 Task: Select Grocery. Add to cart, from Market Street for 4615 Clarence Court, Fayetteville, North Carolina 28307, Cell Number 910-243-5488, following items : Organic Cotton Candy Grapes (bunch) - 2, Raos Linguine Pasta (16 oz) - 1, Kellog''s Apple Jacks Giant Apple & Cinnamons (23 oz) - 3, Pop-Tarts Toaster Pastries Frosted Brown Sugar (54.1 oz) - 2, Cheez-It Original Baked Snack Crackers (12.4 oz) - 1, Pringles Sour Cream & Onion Potato Crisps Chips (5.5 oz) - 2, Doritos Tortilla Chips Nacho Cheese (2.75 oz) - 3, Johnsonville Smoked Sausage Beddar with Cheddar (14 oz) - 1, Mrs Baird''s Hot Dog Buns Classic (12 oz) - 2, Avocado Salad Roll (4 oz) - 1
Action: Mouse moved to (354, 105)
Screenshot: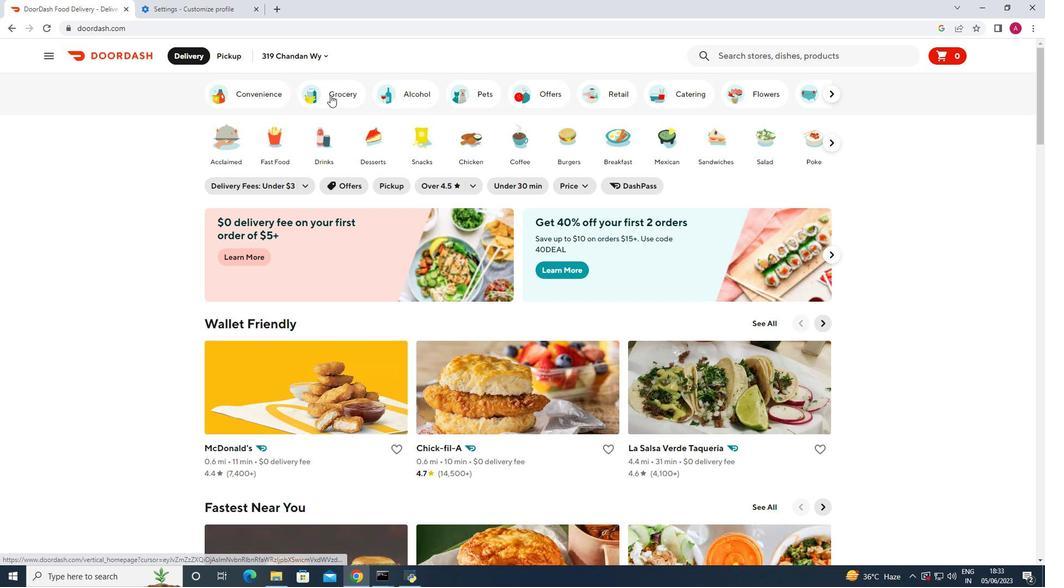 
Action: Mouse pressed left at (354, 105)
Screenshot: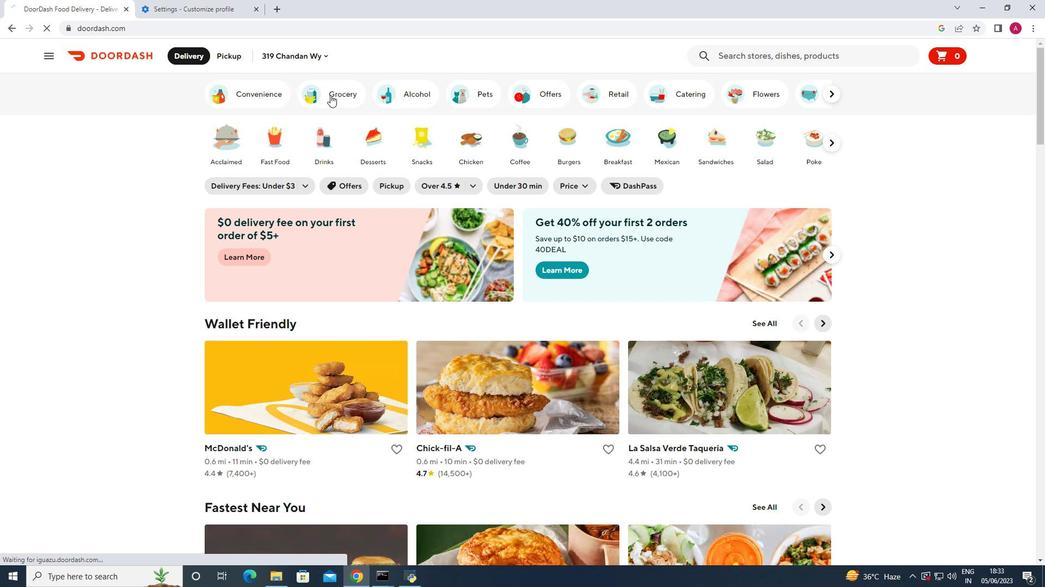 
Action: Mouse moved to (291, 295)
Screenshot: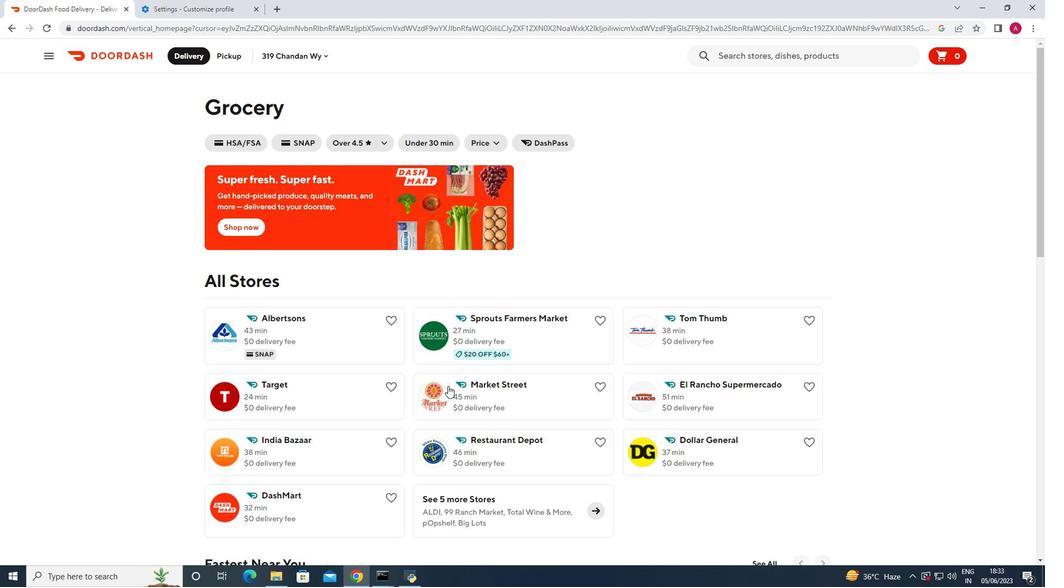 
Action: Mouse pressed left at (291, 295)
Screenshot: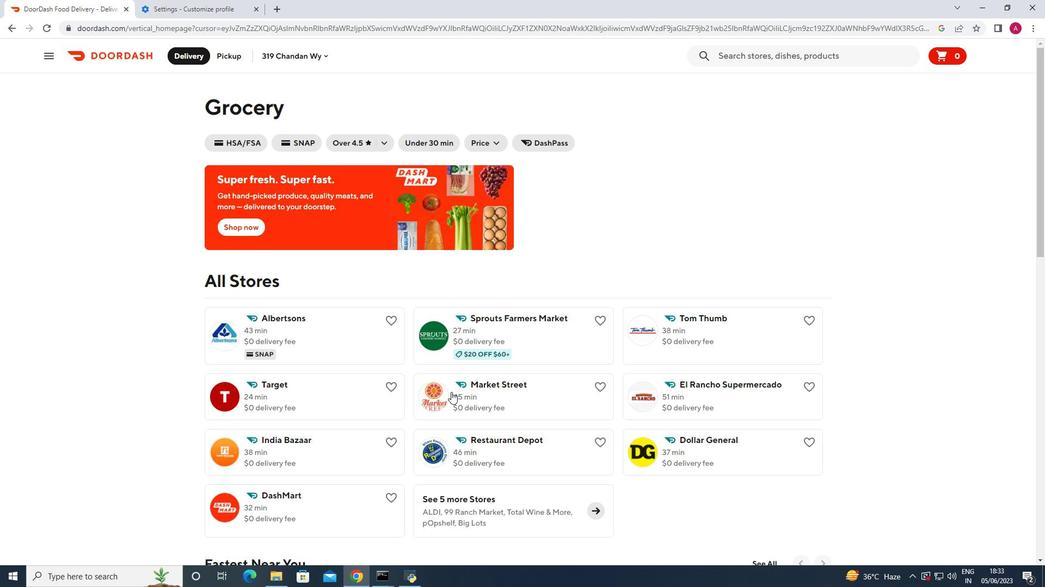 
Action: Mouse moved to (237, 59)
Screenshot: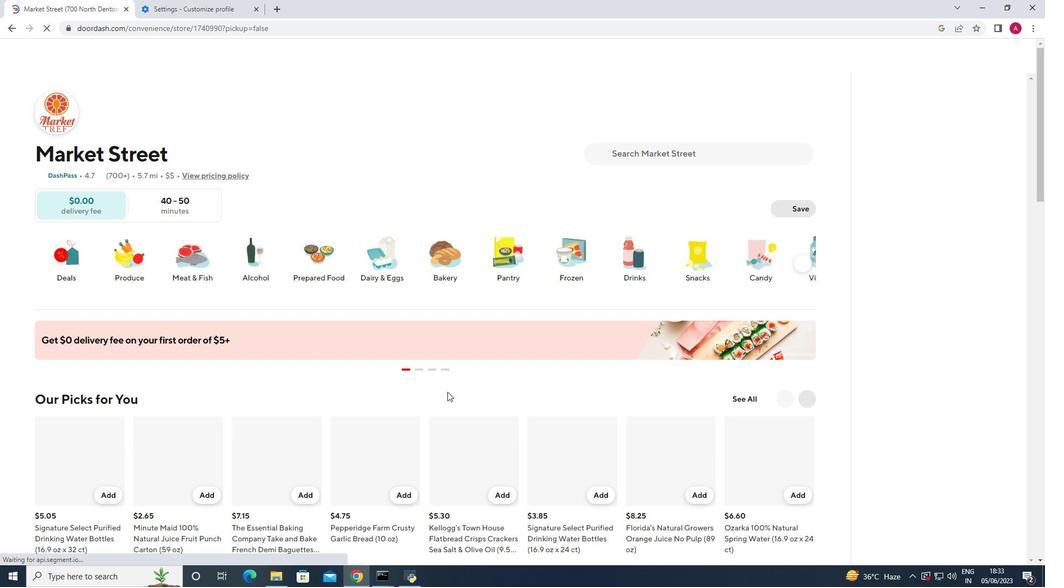 
Action: Mouse pressed left at (237, 59)
Screenshot: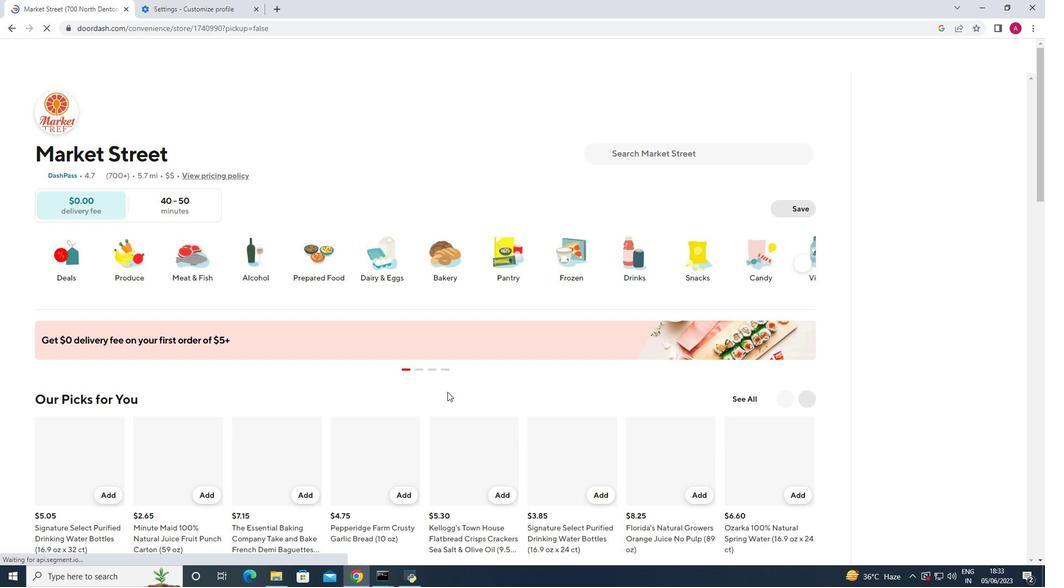 
Action: Mouse moved to (226, 102)
Screenshot: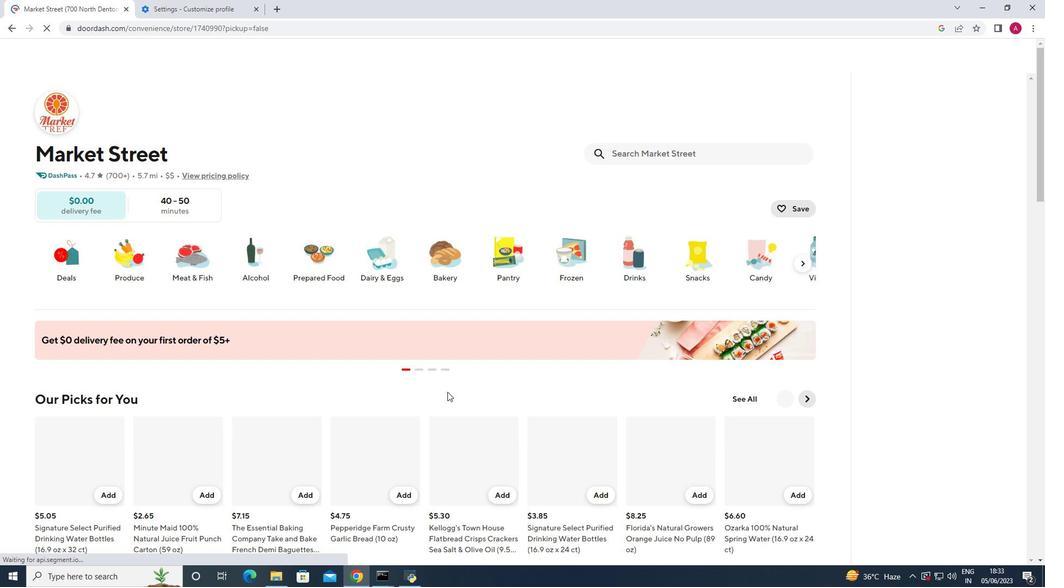 
Action: Mouse pressed left at (226, 102)
Screenshot: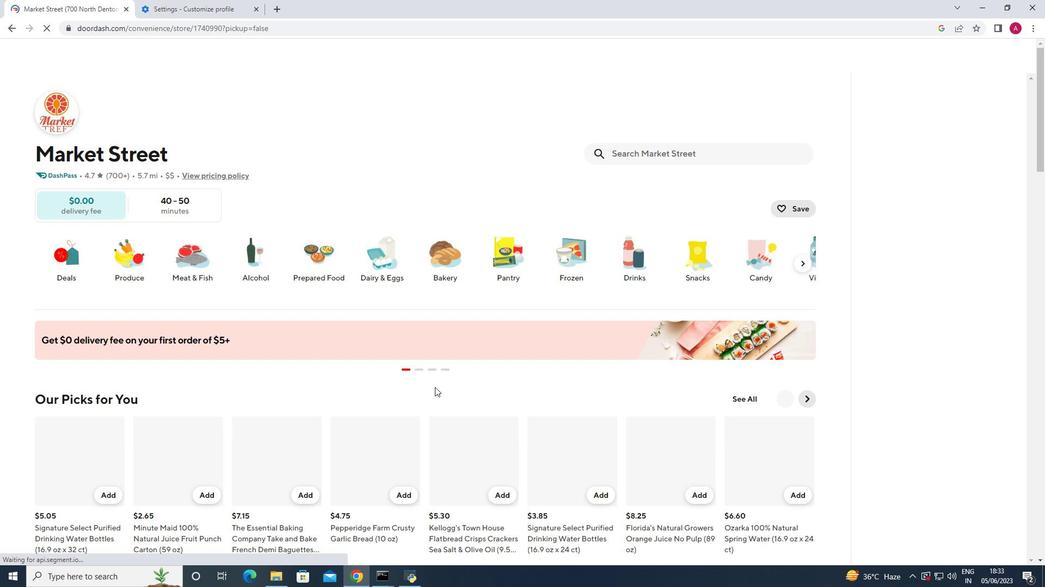 
Action: Key pressed 4615<Key.space>clarence<Key.space>court<Key.space>fayetteville<Key.space>north<Key.space>carolina<Key.space>28307<Key.enter>
Screenshot: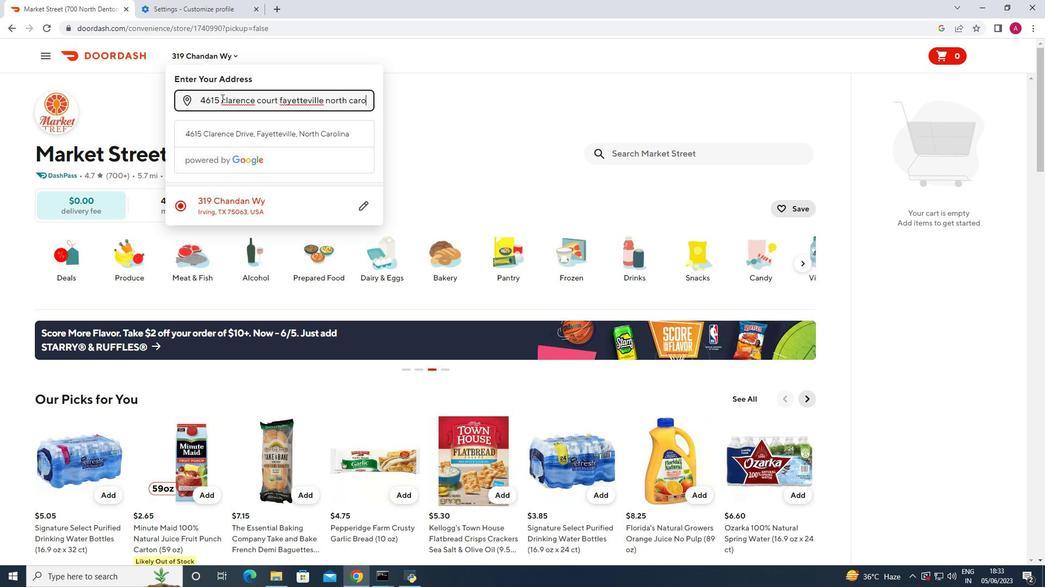 
Action: Mouse moved to (318, 462)
Screenshot: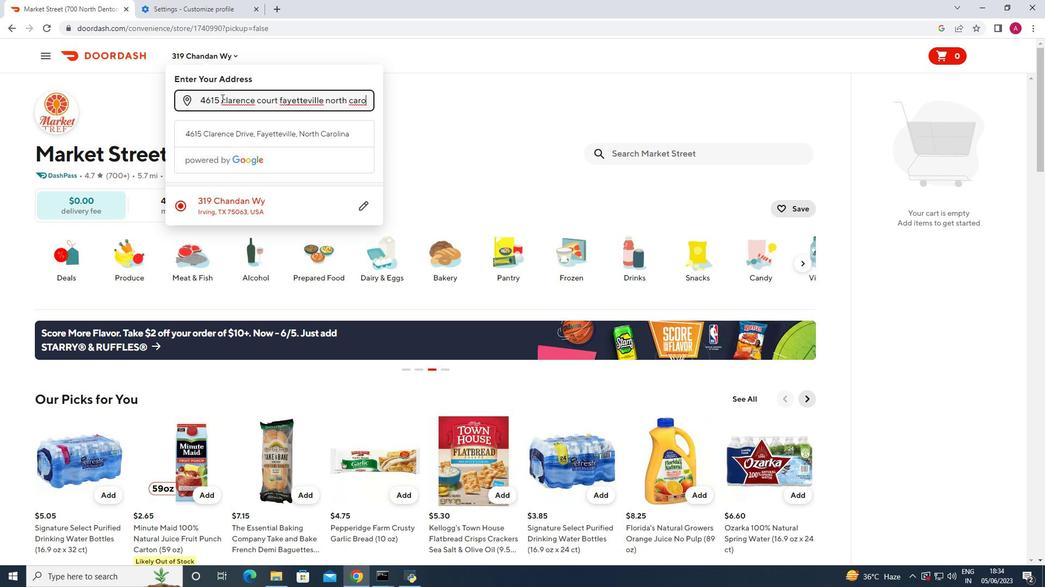 
Action: Mouse pressed left at (318, 462)
Screenshot: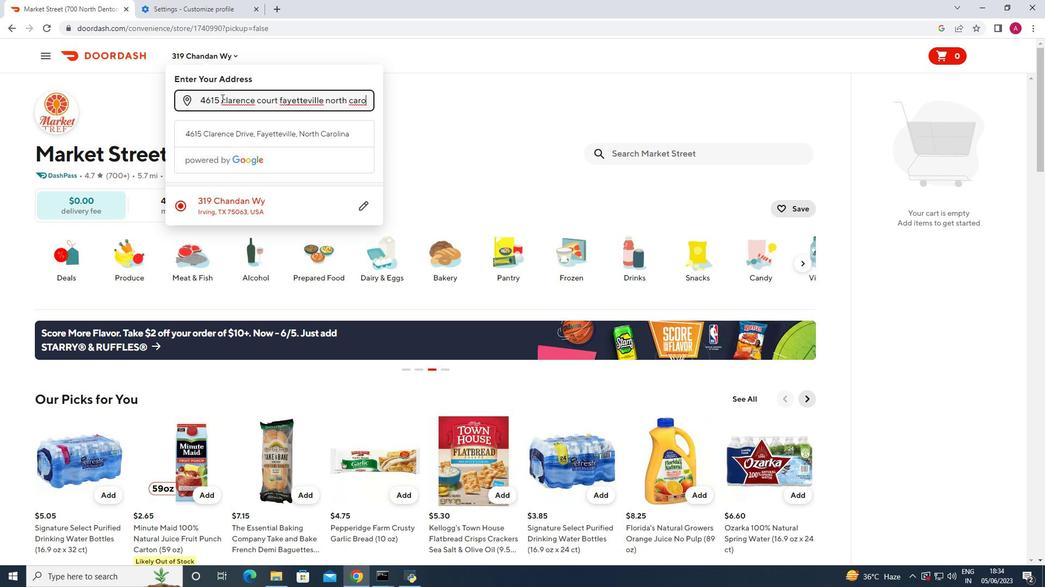 
Action: Mouse moved to (669, 155)
Screenshot: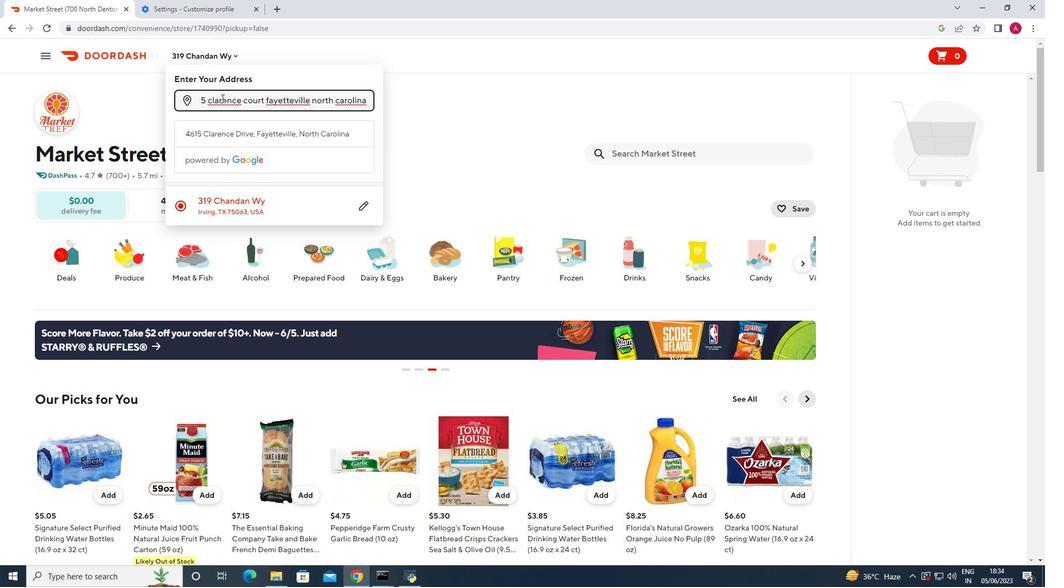 
Action: Mouse pressed left at (669, 155)
Screenshot: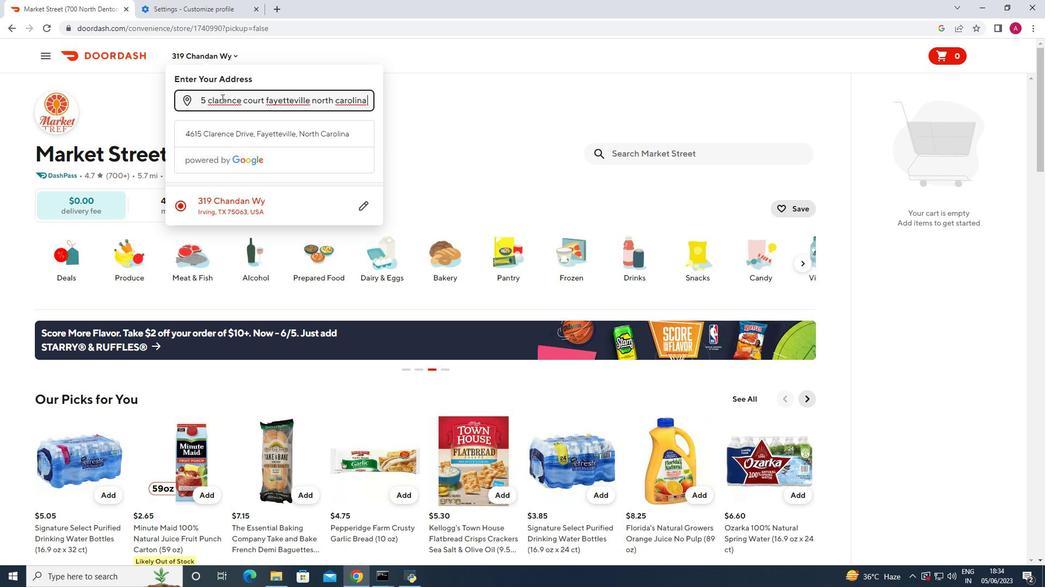 
Action: Key pressed organic<Key.space>cotton<Key.space>candy<Key.space>grapes<Key.space>bunch<Key.enter>
Screenshot: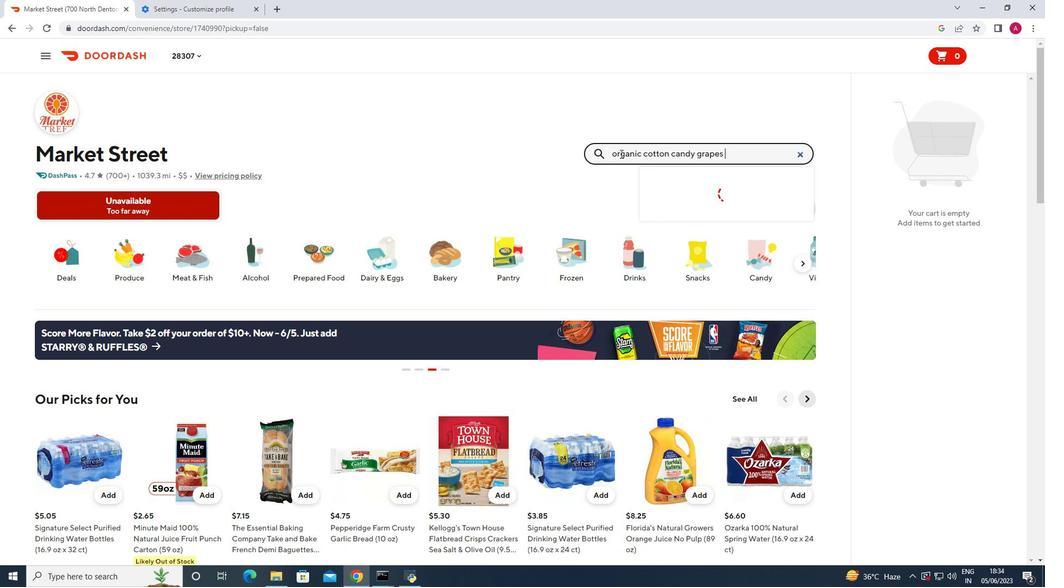 
Action: Mouse moved to (660, 125)
Screenshot: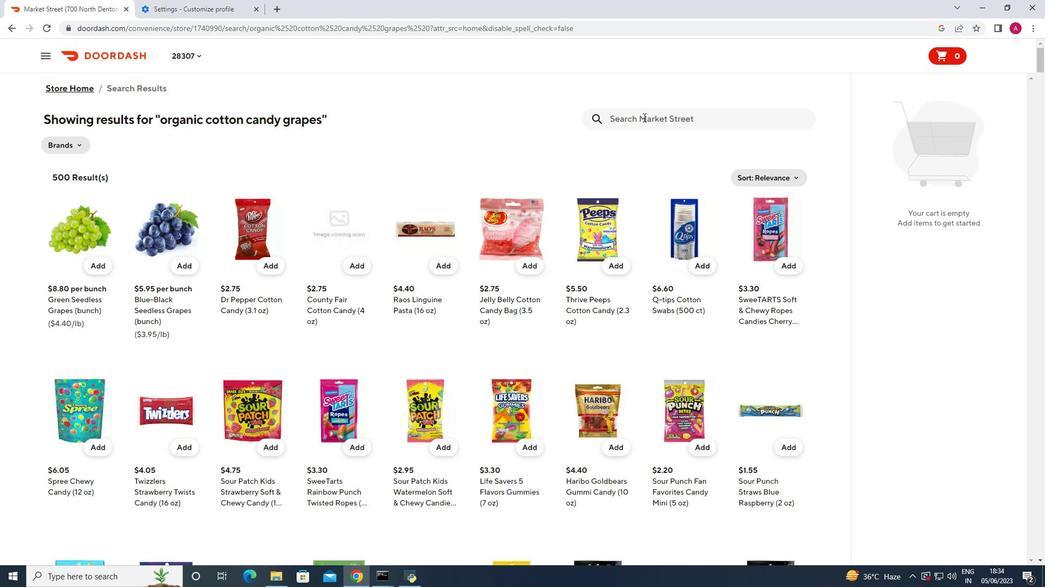 
Action: Mouse pressed left at (660, 125)
Screenshot: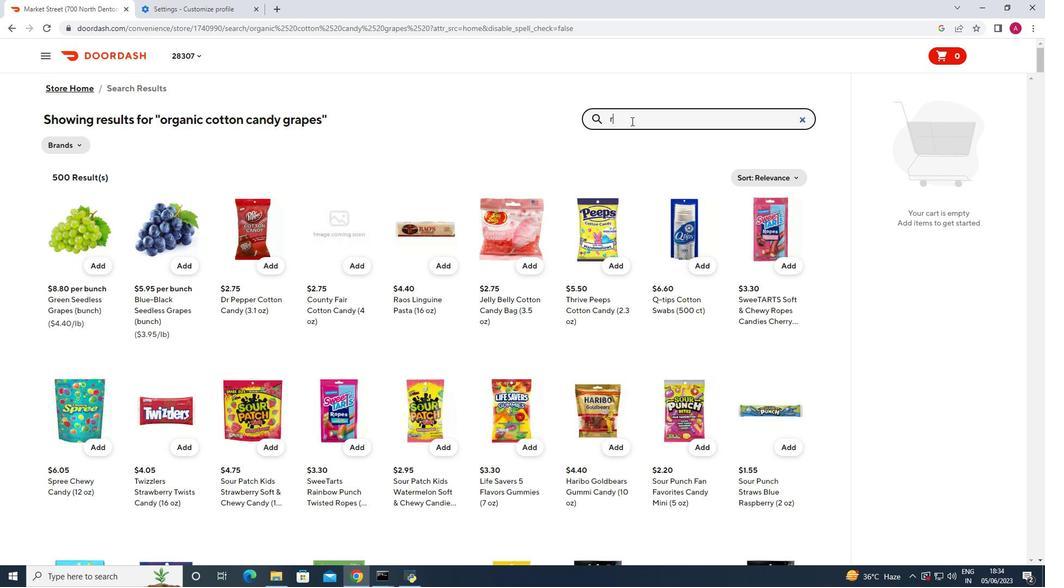 
Action: Key pressed raos<Key.space>linguine<Key.space>pasta<Key.space><Key.enter>
Screenshot: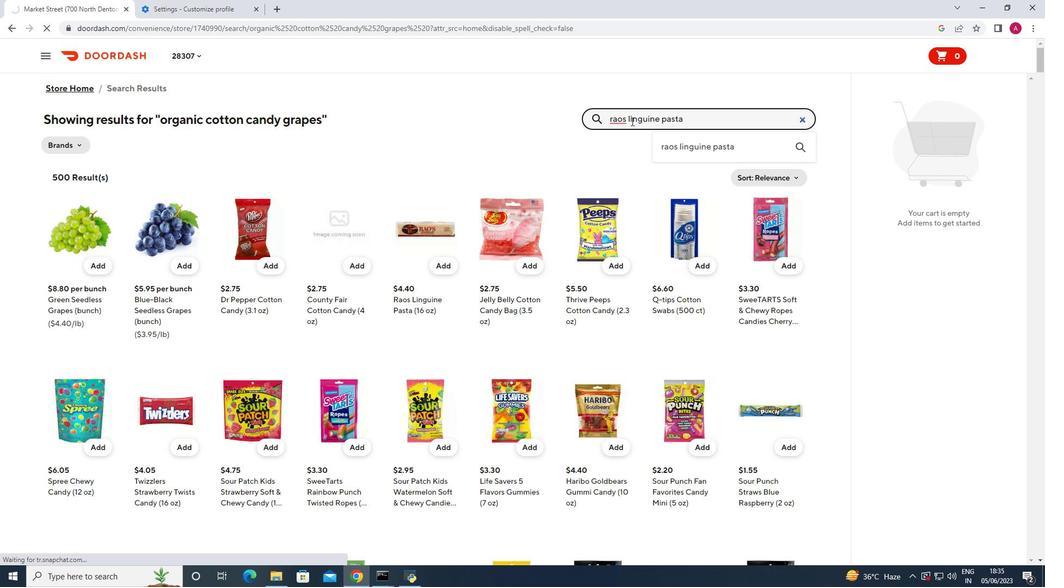 
Action: Mouse moved to (103, 268)
Screenshot: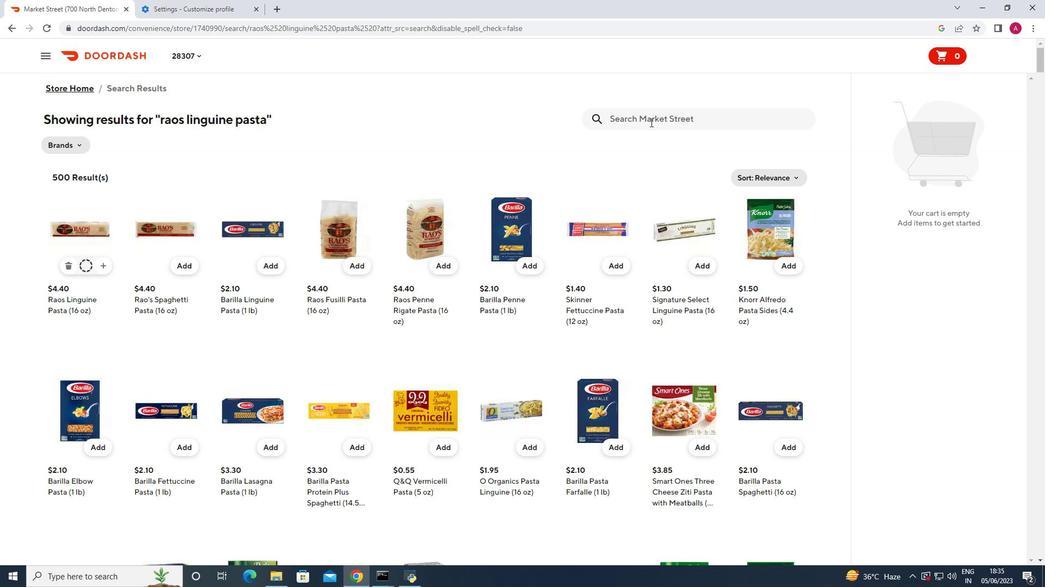 
Action: Mouse pressed left at (103, 268)
Screenshot: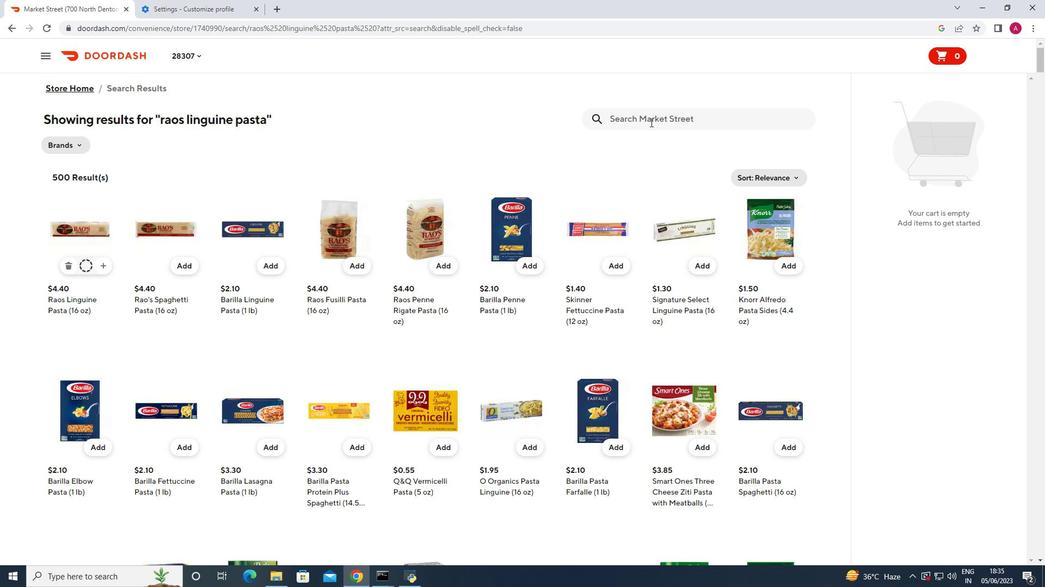 
Action: Mouse moved to (645, 125)
Screenshot: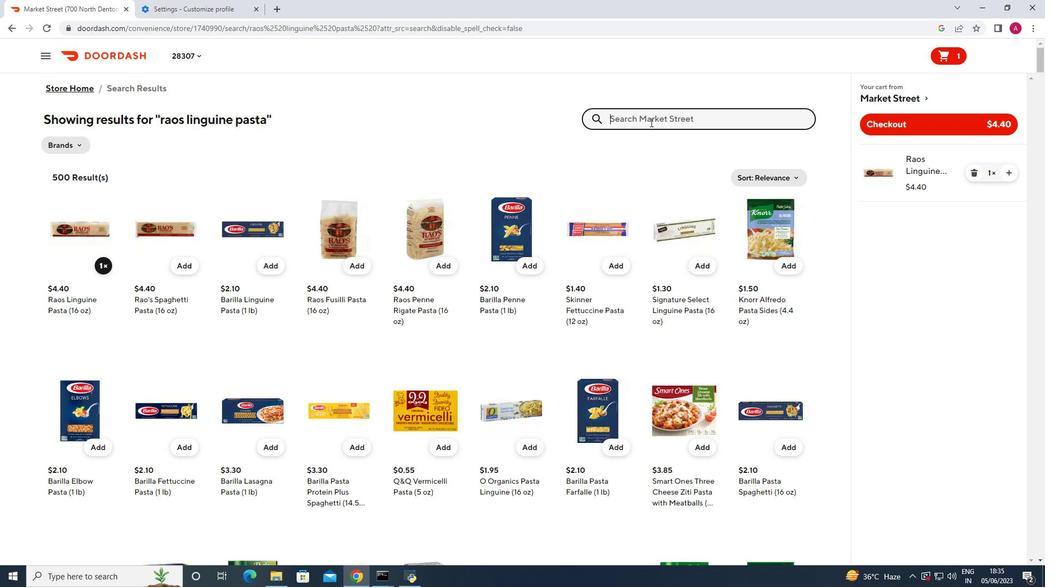 
Action: Mouse pressed left at (645, 125)
Screenshot: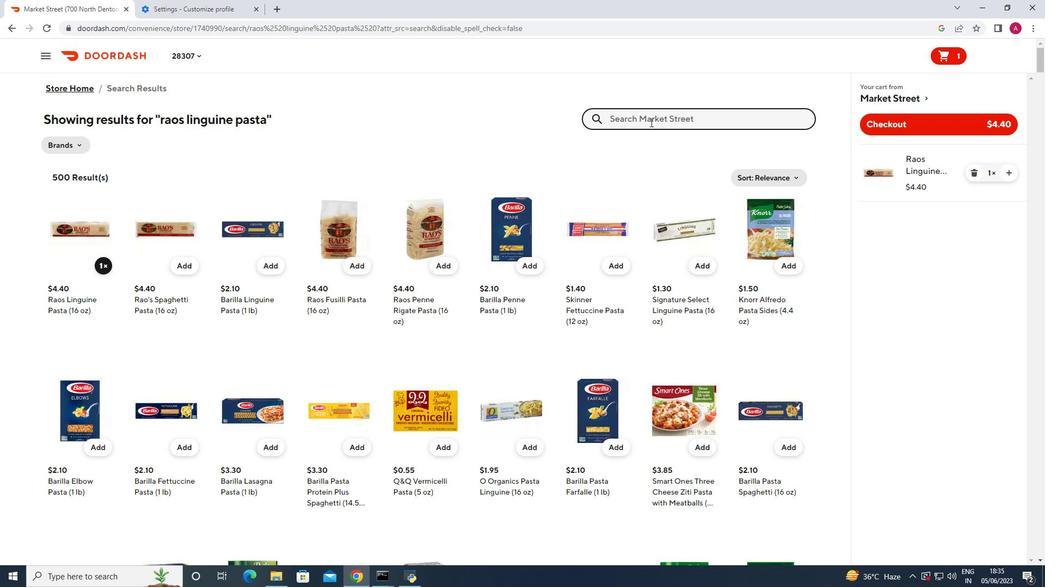 
Action: Mouse pressed left at (645, 125)
Screenshot: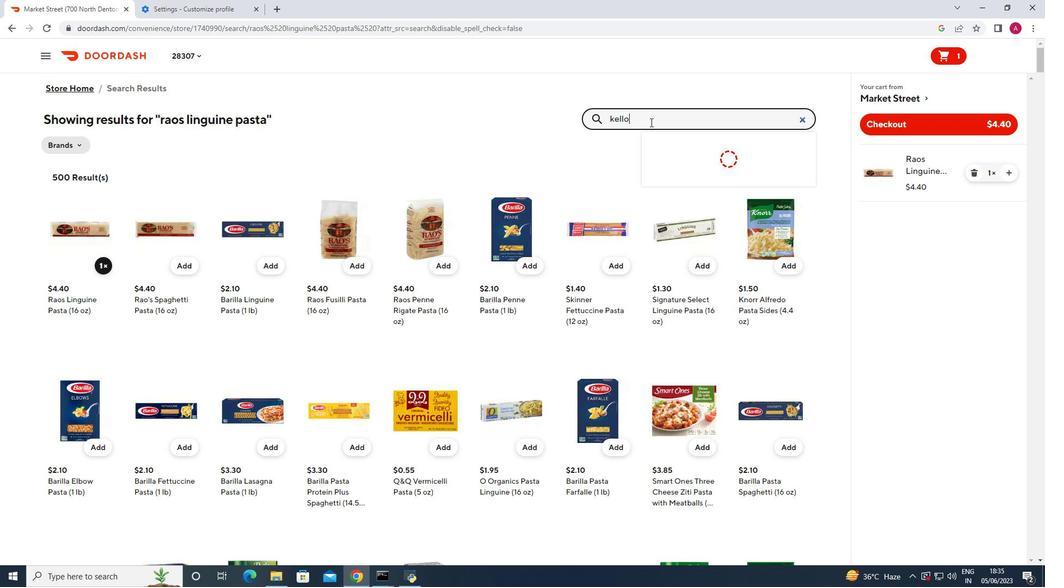 
Action: Key pressed kellog<Key.space>apple<Key.space>jack<Key.space>giant<Key.space>apple<Key.space>and<Key.space>cinnamons<Key.enter>
Screenshot: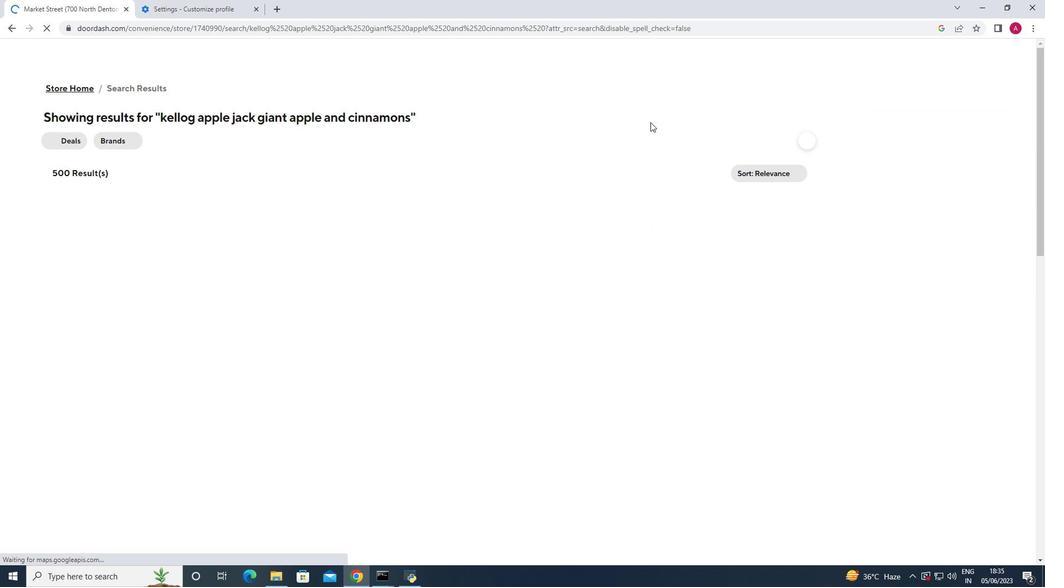 
Action: Mouse moved to (652, 123)
Screenshot: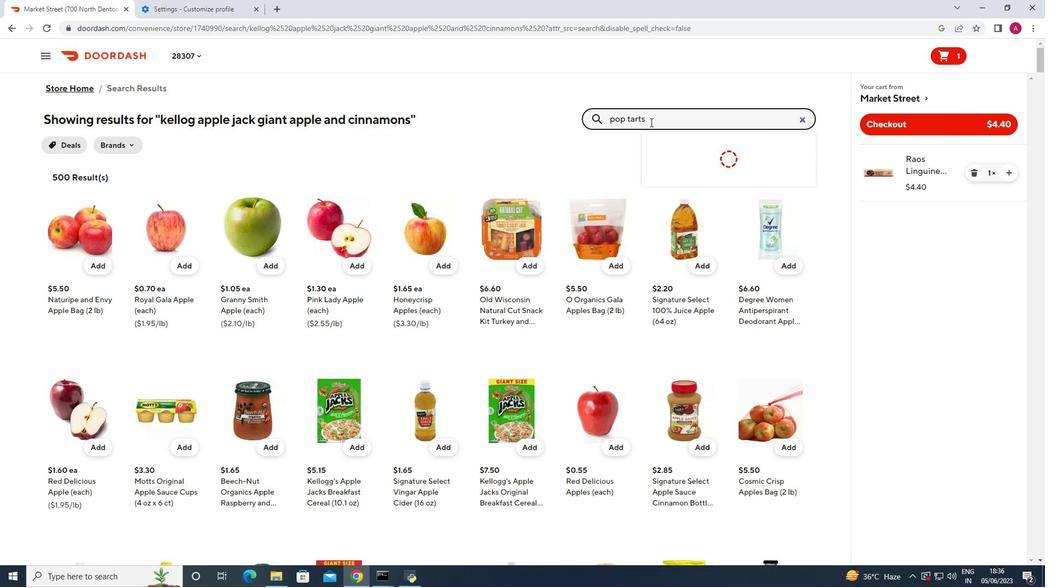 
Action: Mouse pressed left at (652, 123)
Screenshot: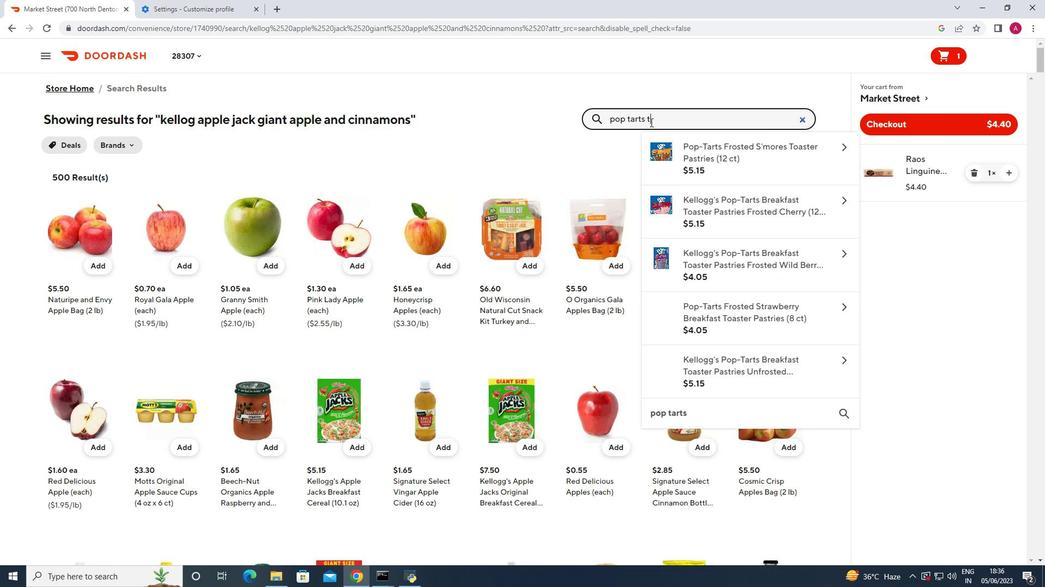 
Action: Key pressed pop<Key.space>tarts<Key.space>toaster<Key.space>pastries<Key.space>frosted<Key.space>brown<Key.space>sugar<Key.enter>
Screenshot: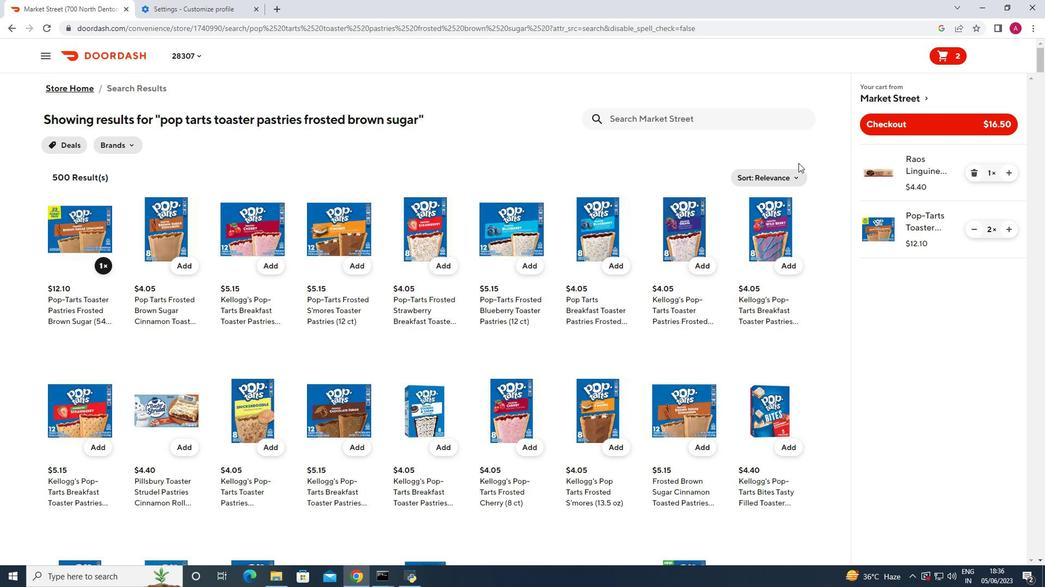 
Action: Mouse moved to (97, 270)
Screenshot: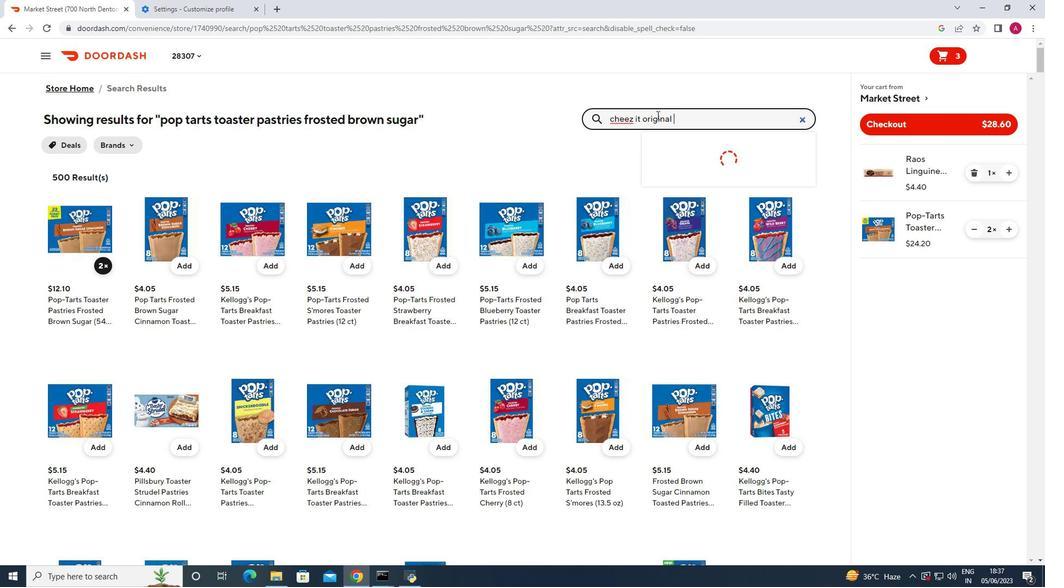 
Action: Mouse pressed left at (97, 270)
Screenshot: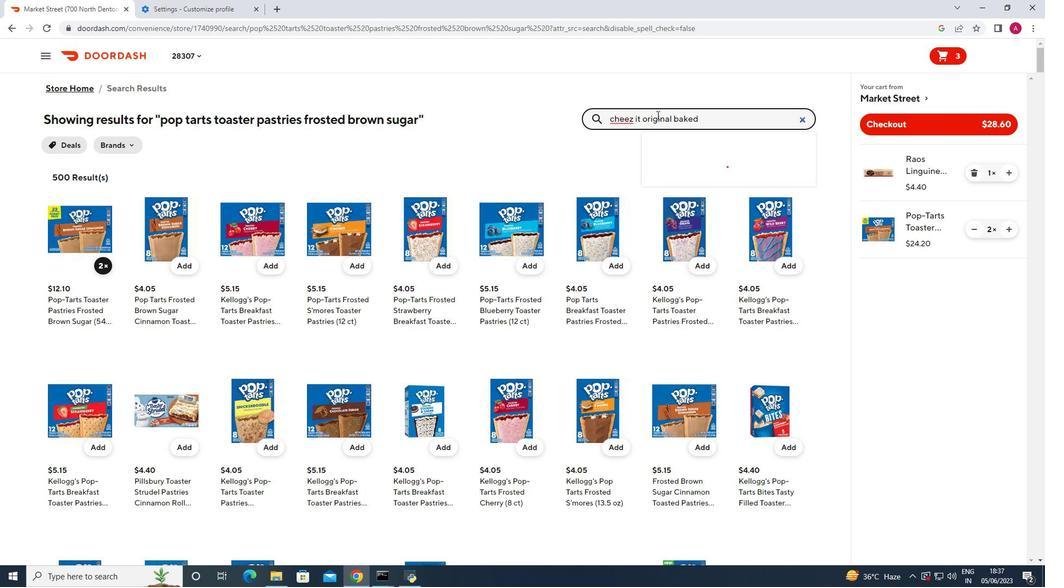 
Action: Mouse moved to (1016, 238)
Screenshot: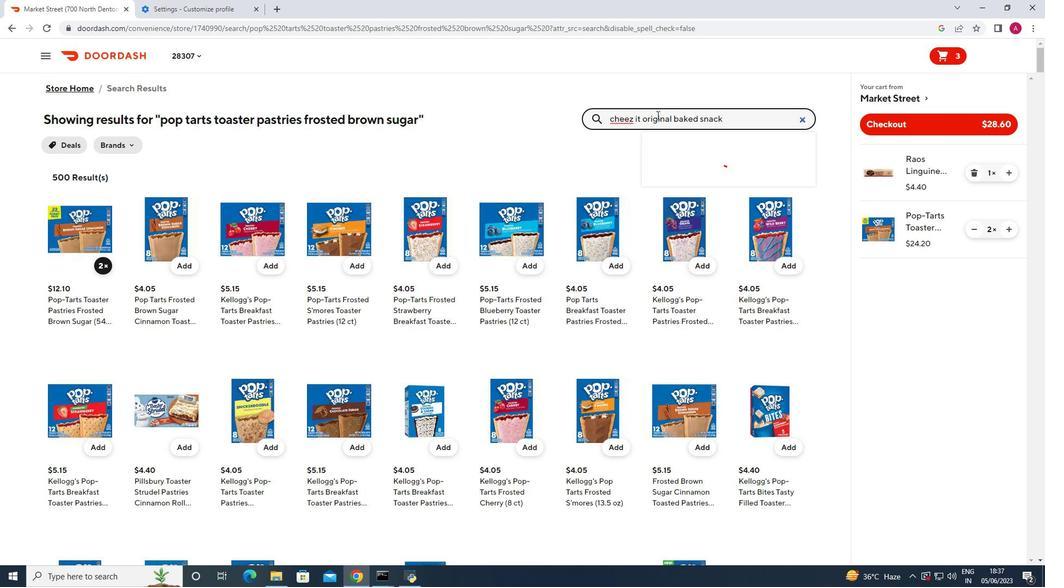
Action: Mouse pressed left at (1016, 238)
Screenshot: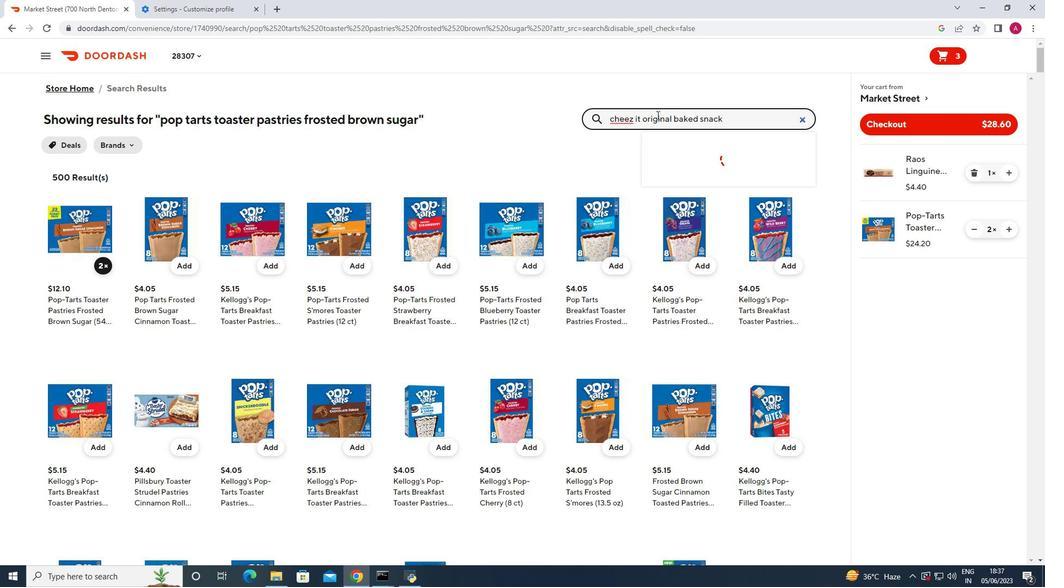 
Action: Mouse moved to (687, 126)
Screenshot: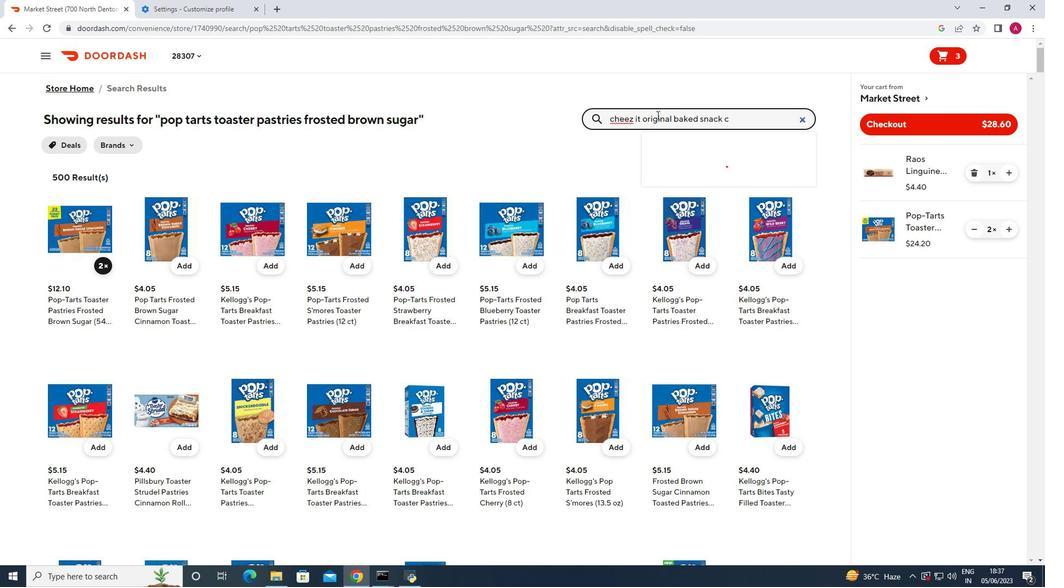 
Action: Mouse pressed left at (687, 126)
Screenshot: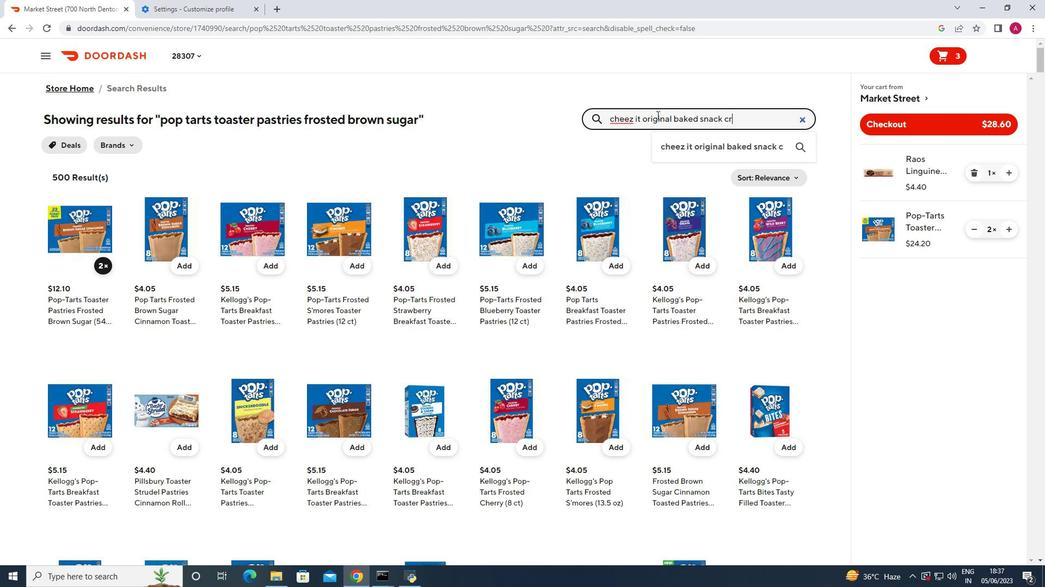 
Action: Key pressed cheez<Key.space>it<Key.space>original<Key.space>baked<Key.space>snack<Key.space>crackers<Key.enter>
Screenshot: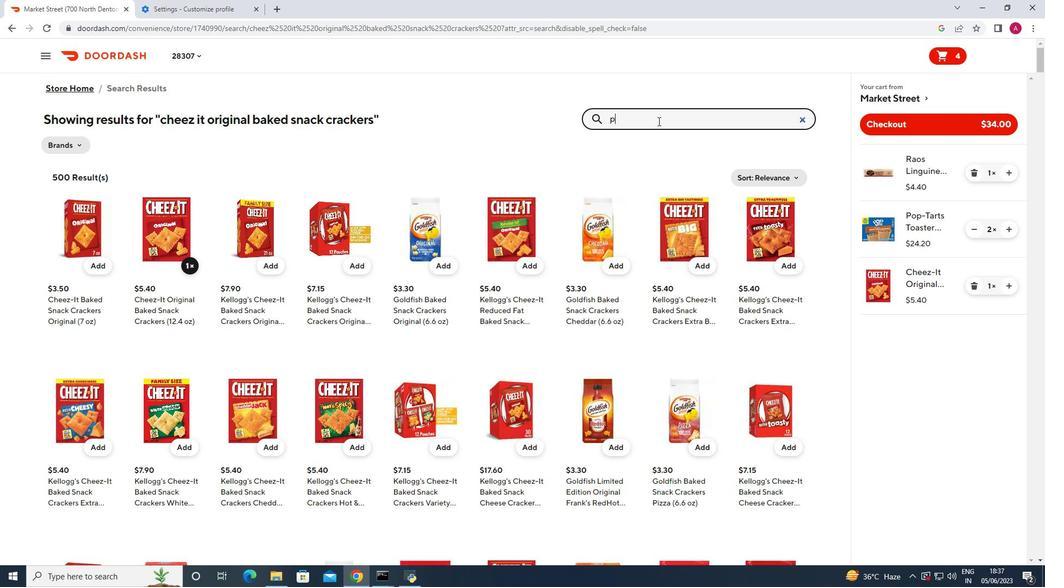 
Action: Mouse moved to (193, 277)
Screenshot: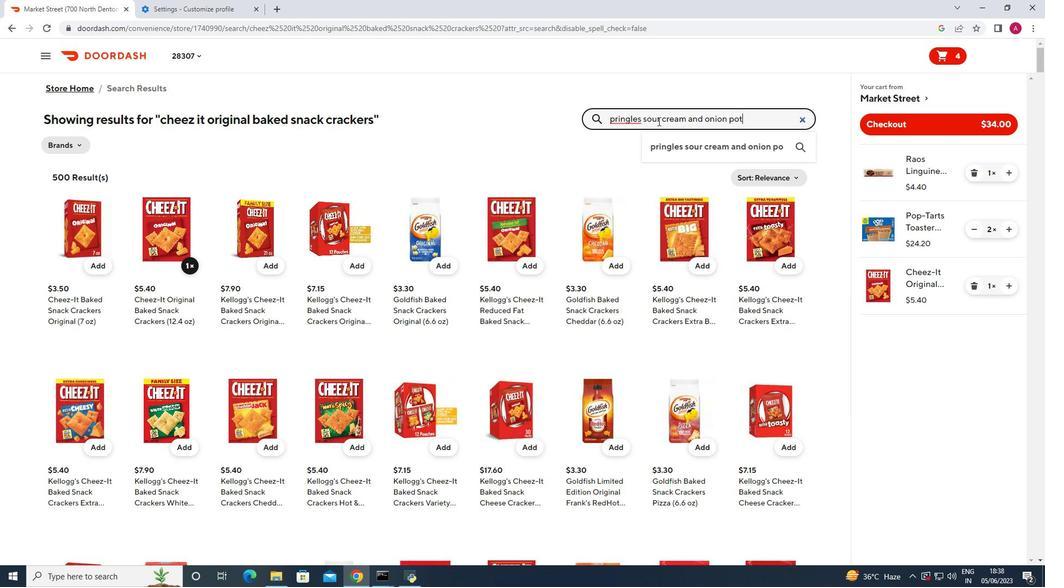 
Action: Mouse pressed left at (193, 277)
Screenshot: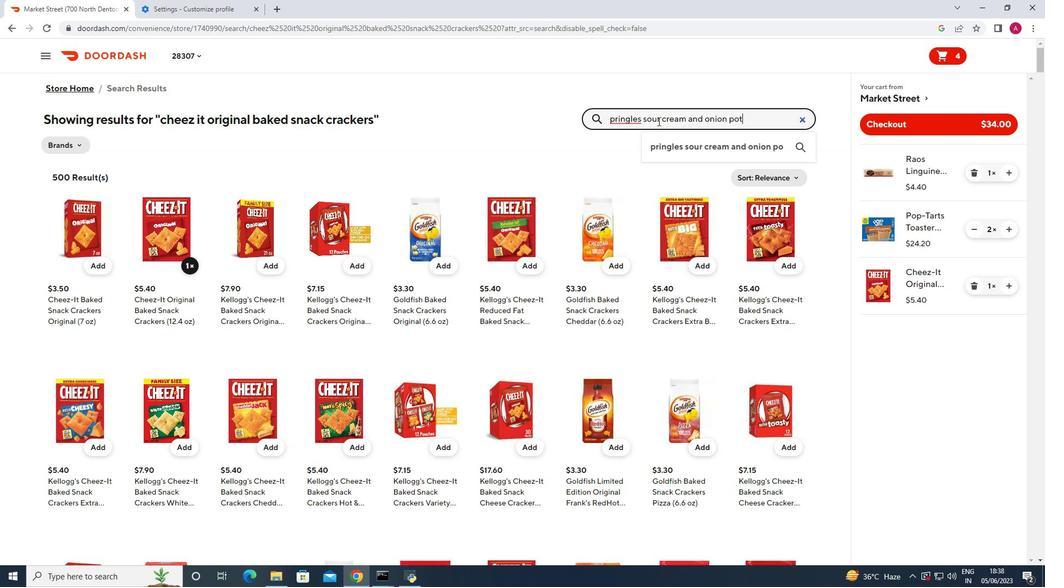 
Action: Mouse moved to (635, 121)
Screenshot: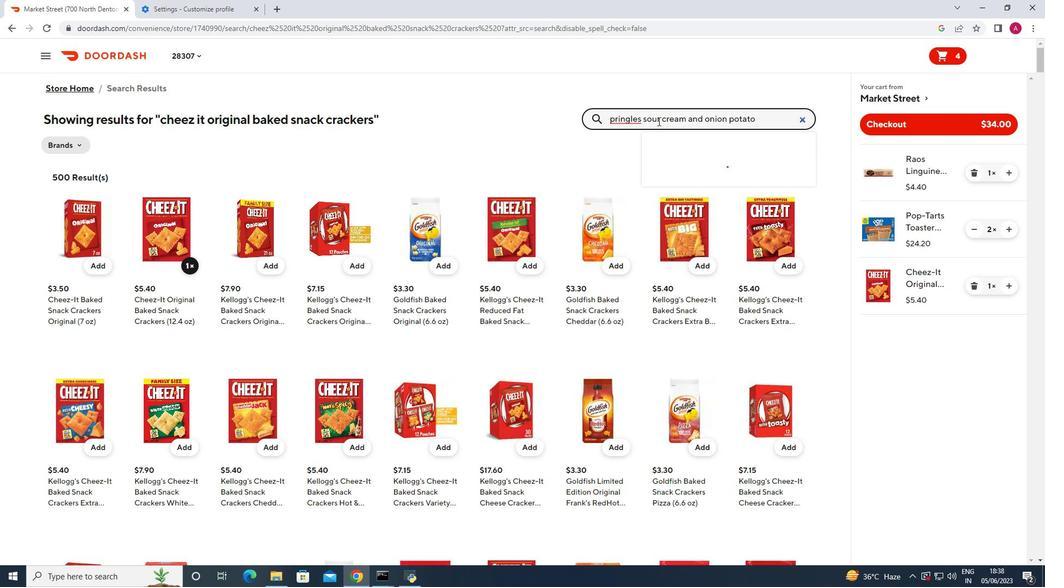 
Action: Mouse pressed left at (635, 121)
Screenshot: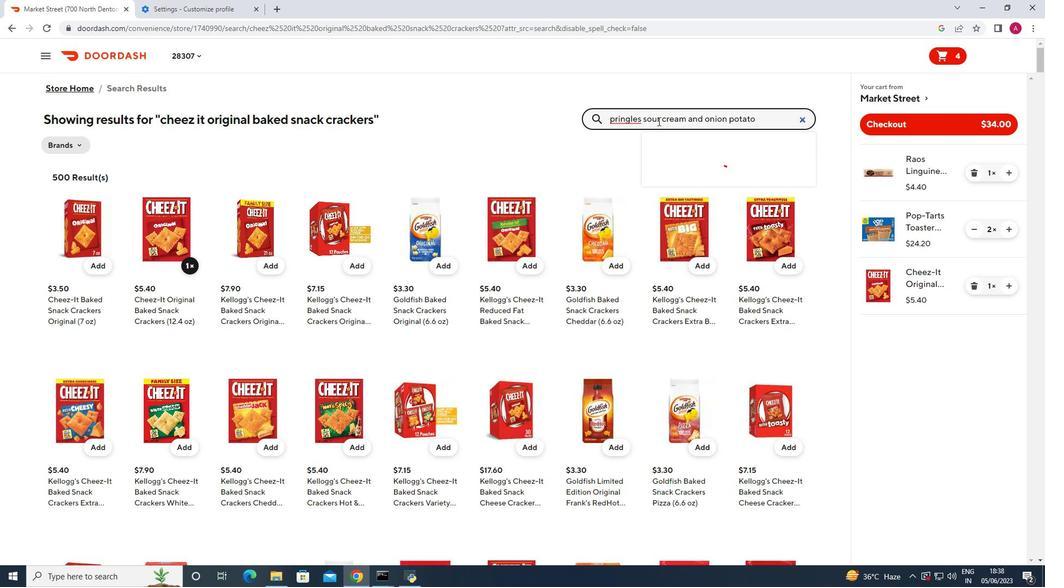
Action: Key pressed pringles<Key.space>sour<Key.space>cream<Key.space>and<Key.space>onion<Key.space>potato<Key.space>crisps<Key.space>chips<Key.enter>
Screenshot: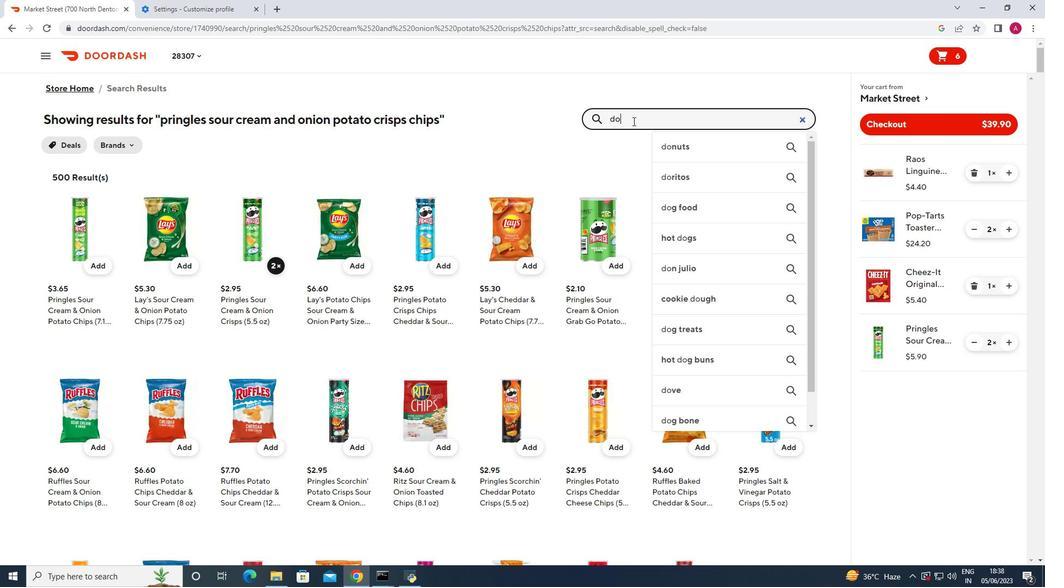 
Action: Mouse moved to (334, 99)
Screenshot: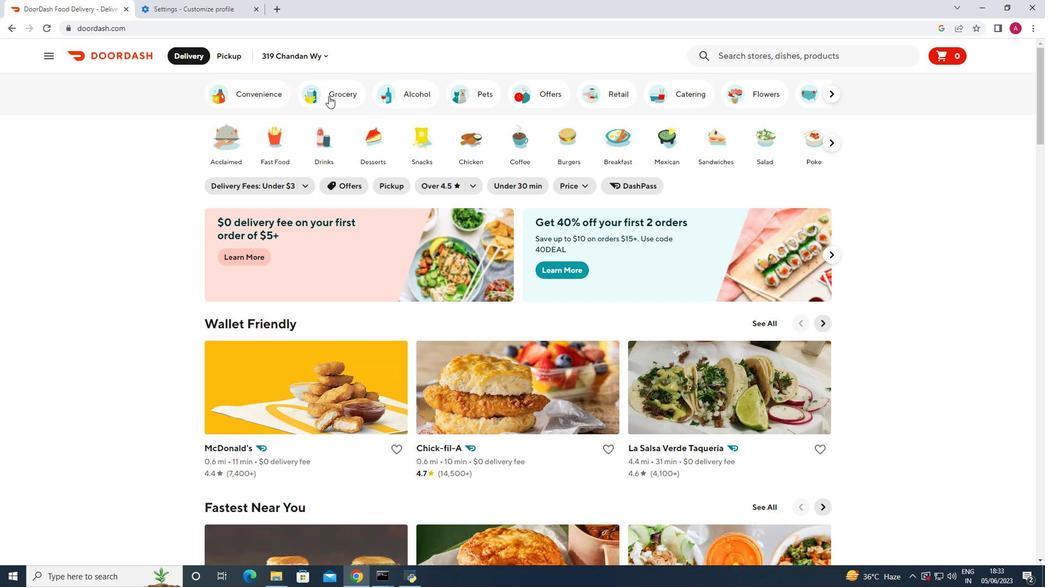 
Action: Mouse pressed left at (334, 99)
Screenshot: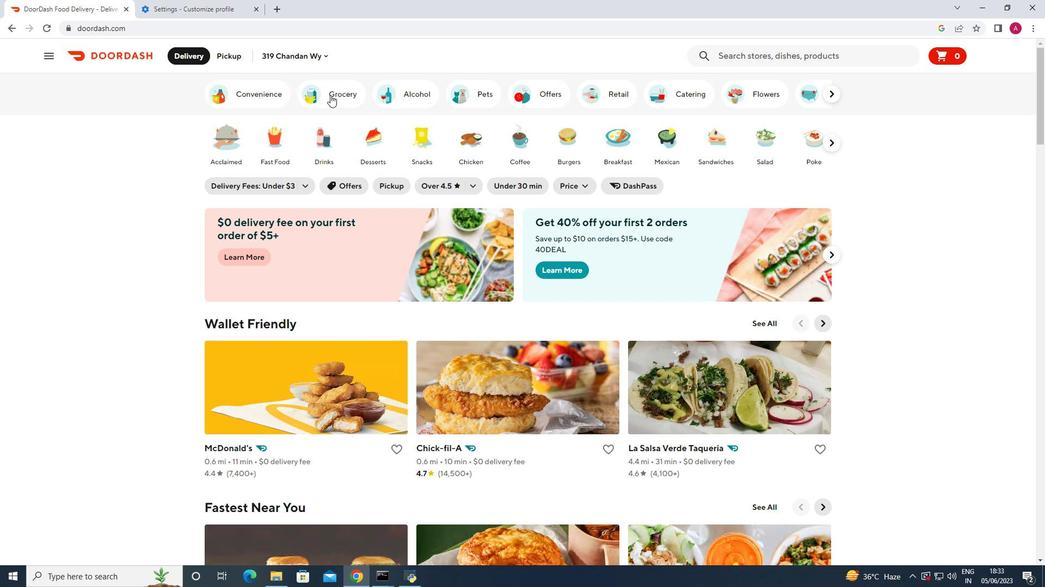 
Action: Mouse moved to (455, 396)
Screenshot: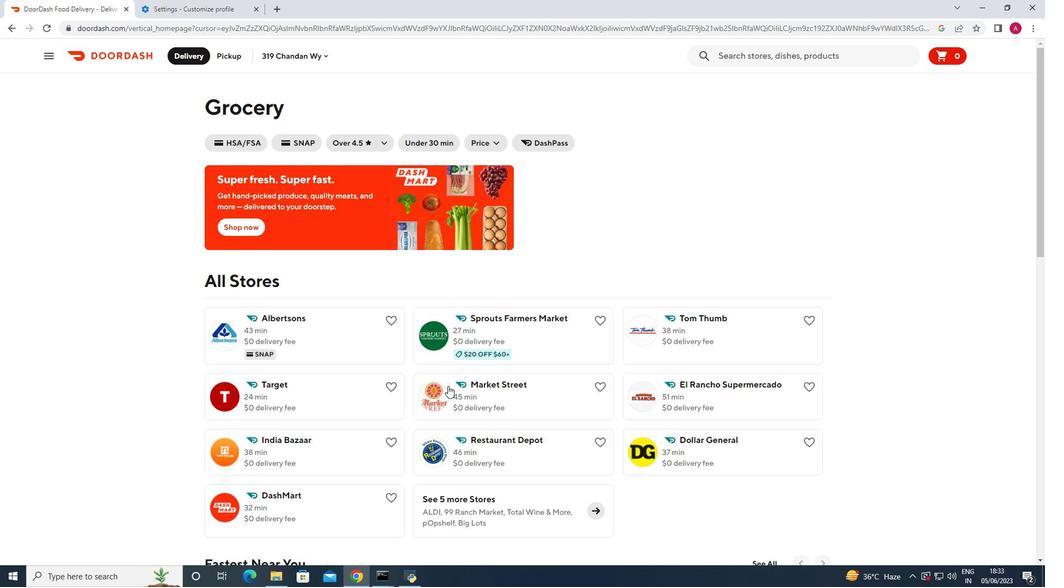 
Action: Mouse pressed left at (455, 396)
Screenshot: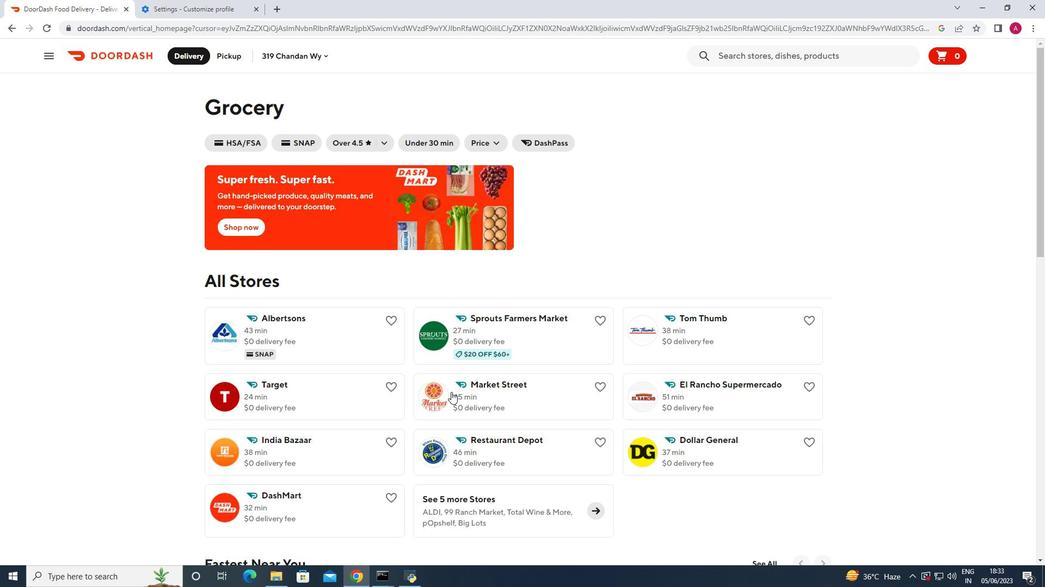 
Action: Mouse moved to (228, 58)
Screenshot: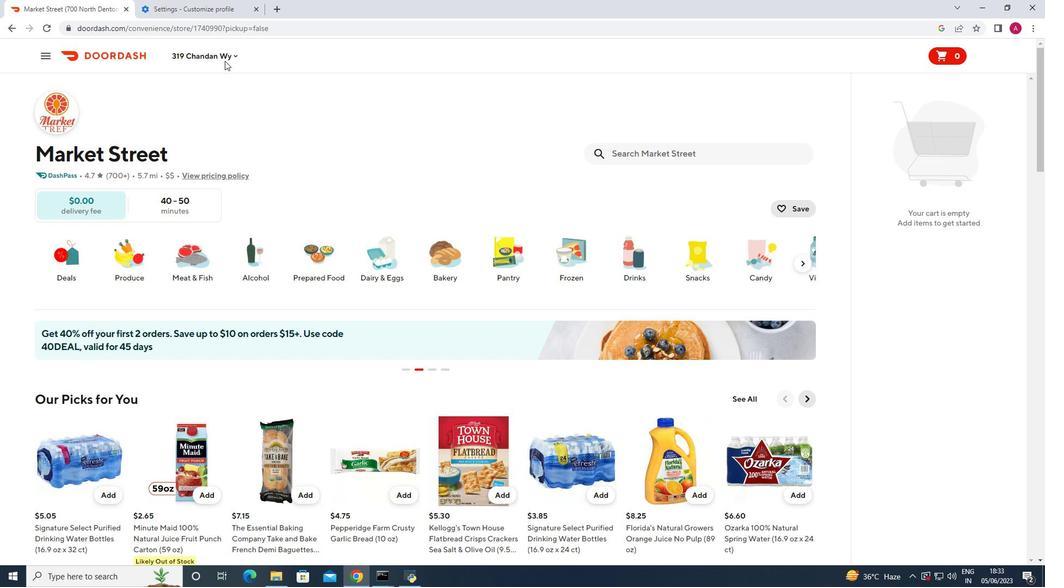 
Action: Mouse pressed left at (228, 58)
Screenshot: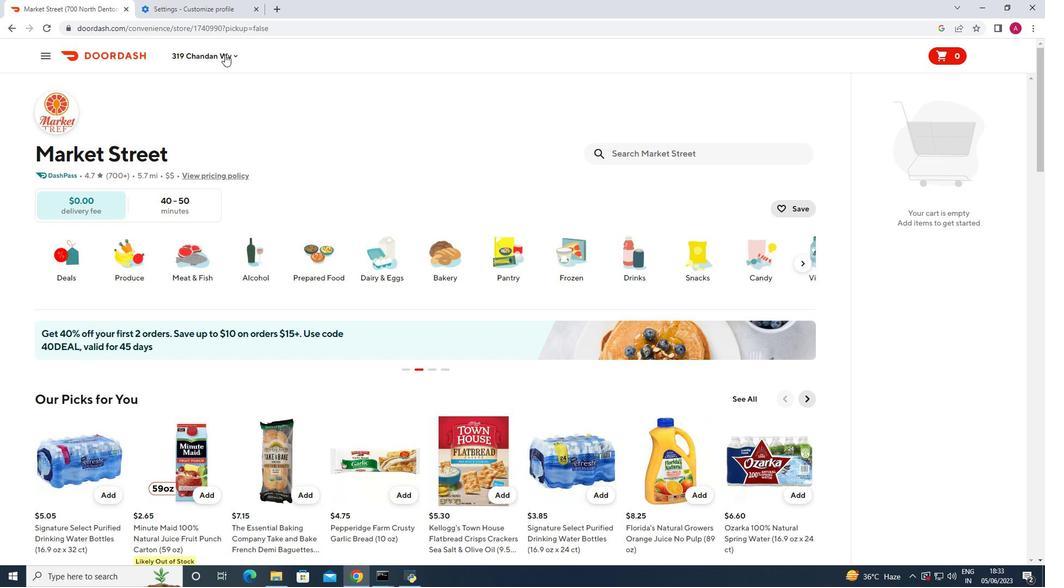 
Action: Mouse moved to (225, 102)
Screenshot: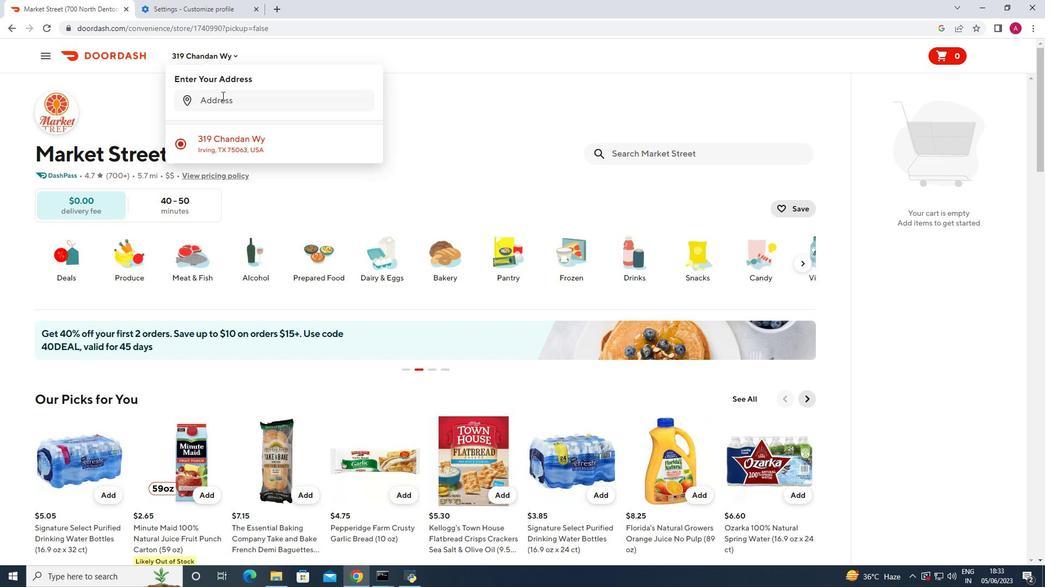 
Action: Mouse pressed left at (225, 102)
Screenshot: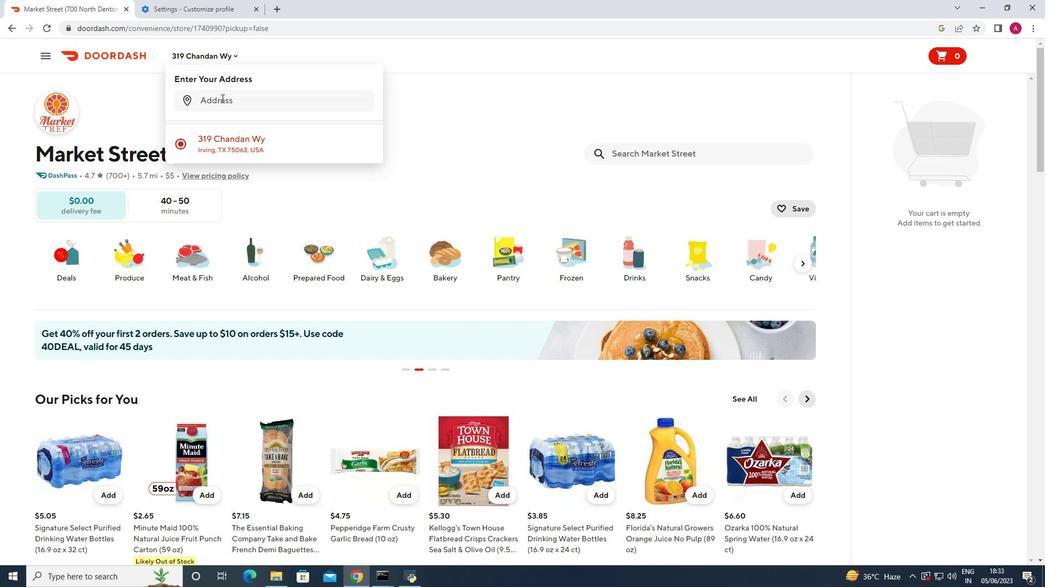 
Action: Key pressed 4615<Key.space>clarence<Key.space>court<Key.space>fayetteville<Key.space>north<Key.space>carolina<Key.space>28307<Key.enter>
Screenshot: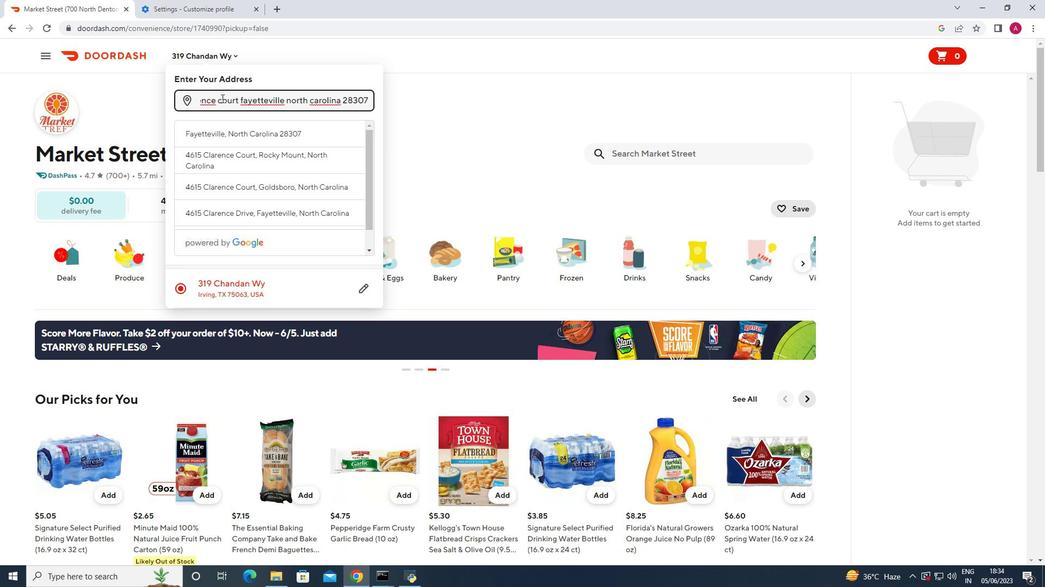 
Action: Mouse moved to (322, 465)
Screenshot: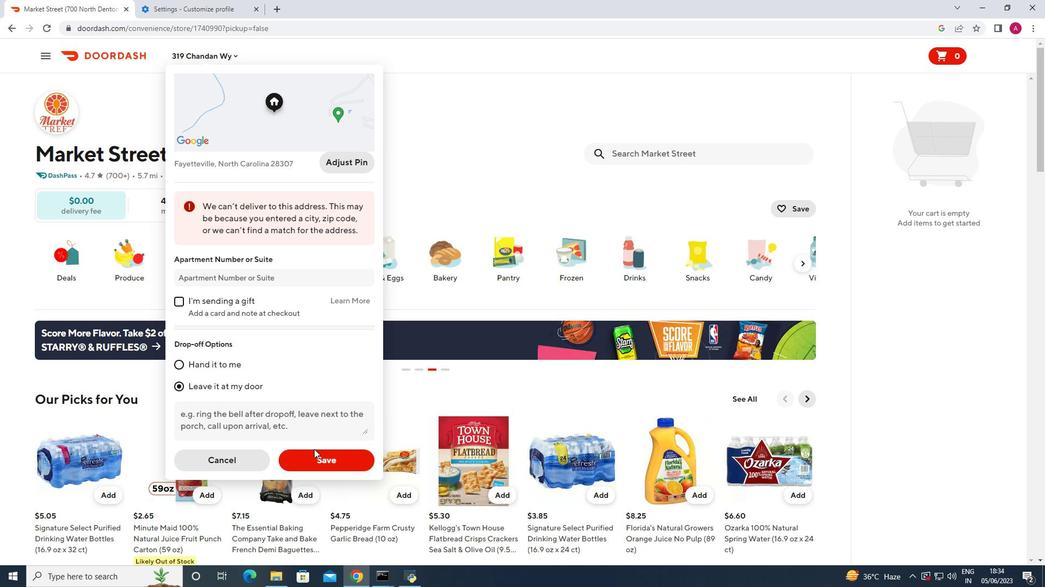 
Action: Mouse pressed left at (322, 465)
Screenshot: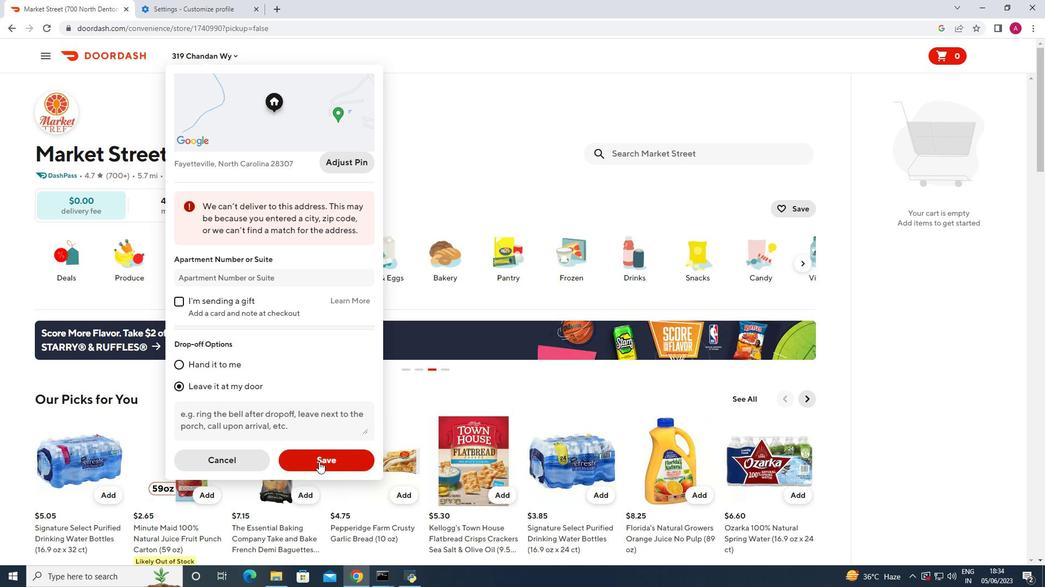 
Action: Mouse moved to (624, 157)
Screenshot: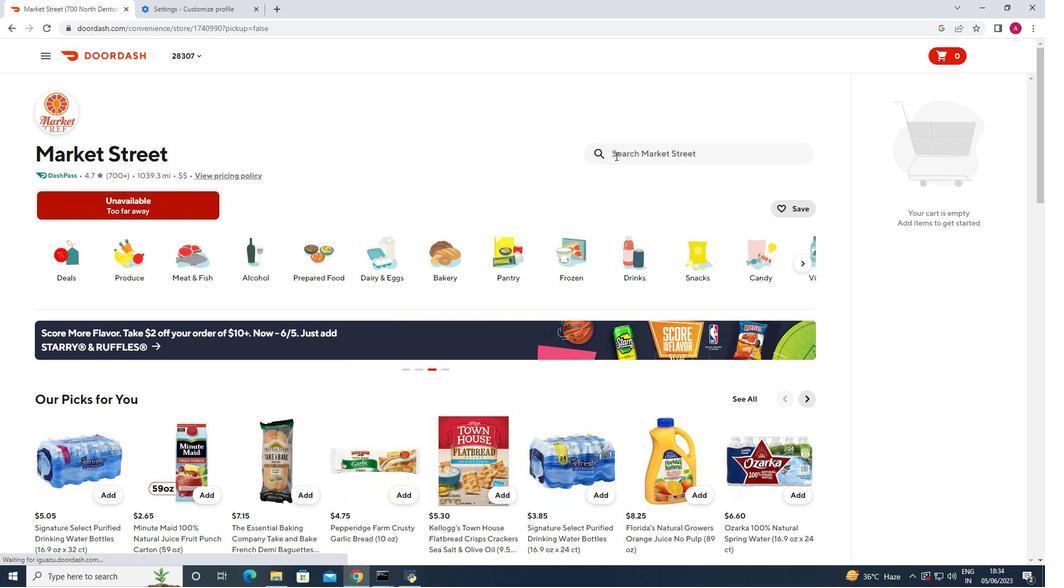
Action: Mouse pressed left at (624, 157)
Screenshot: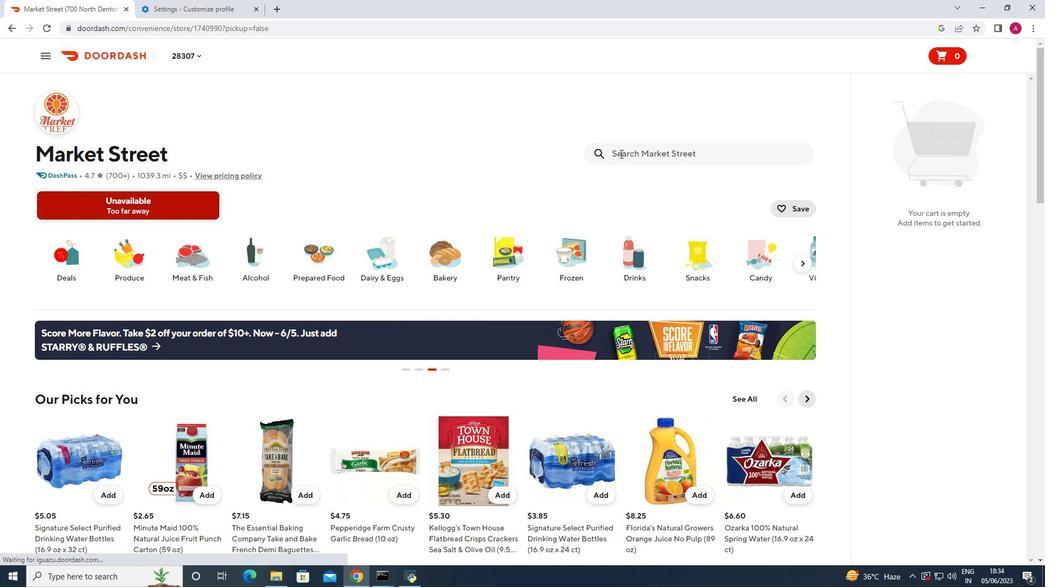 
Action: Key pressed organic<Key.space>cotton<Key.space>candy<Key.space>grapes<Key.space><Key.enter>
Screenshot: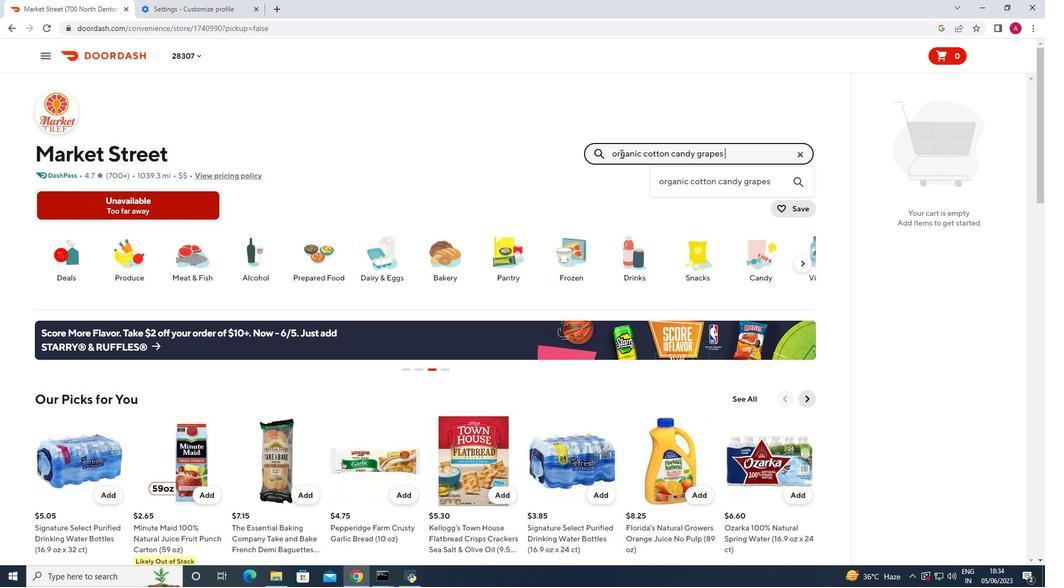 
Action: Mouse moved to (647, 121)
Screenshot: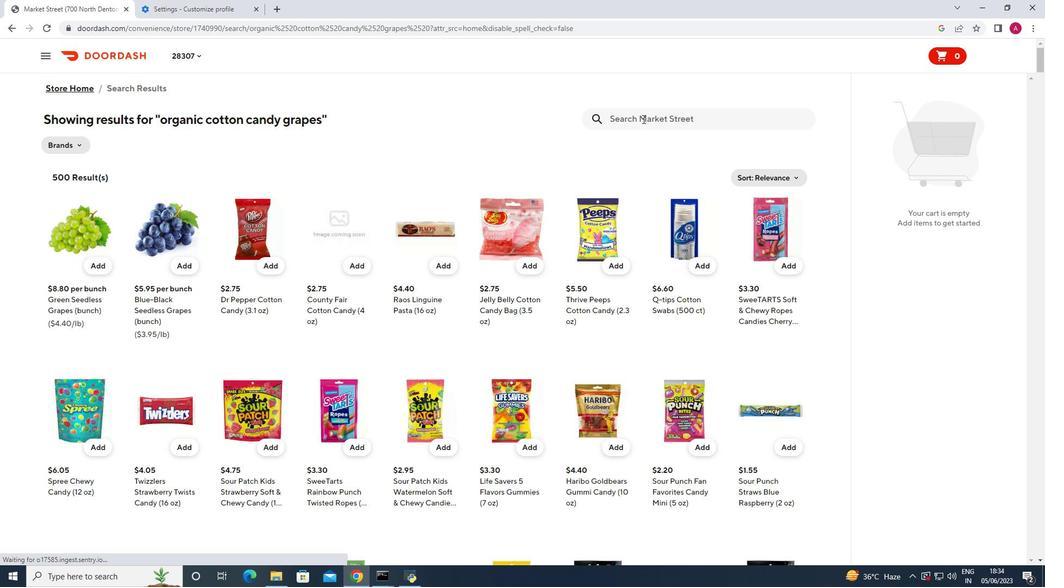 
Action: Mouse pressed left at (647, 121)
Screenshot: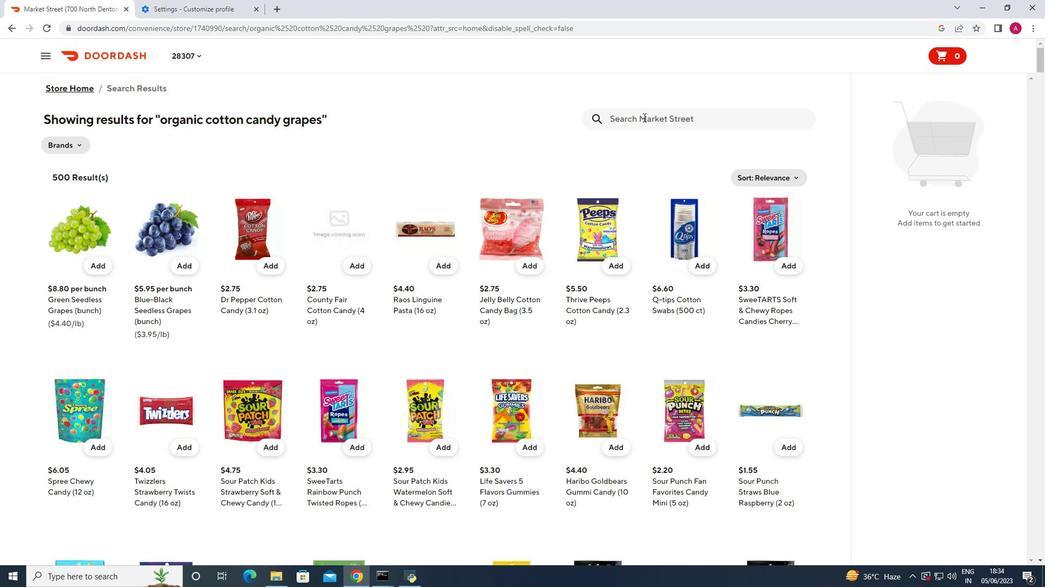 
Action: Mouse moved to (635, 125)
Screenshot: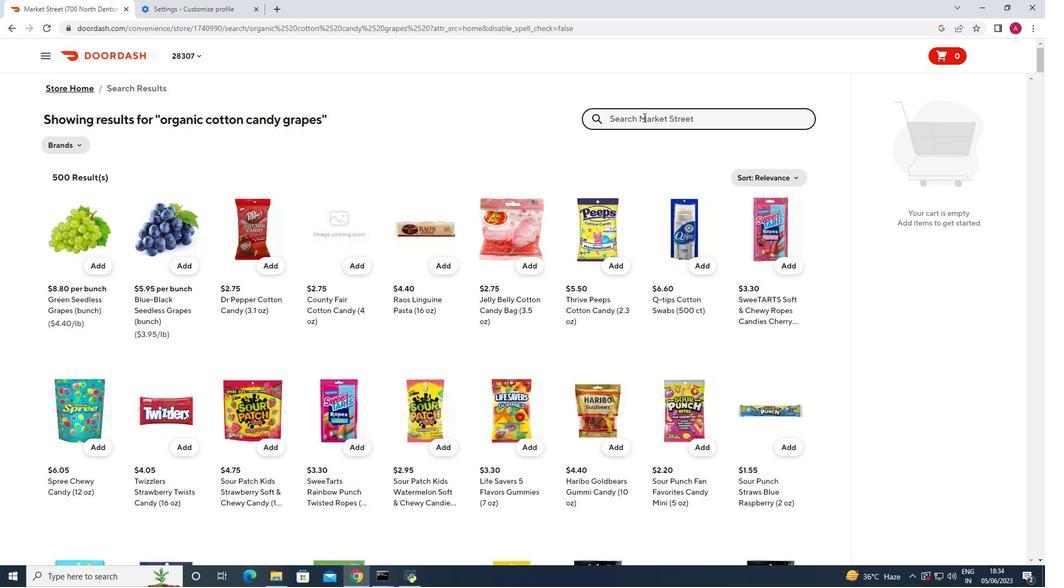 
Action: Key pressed raos<Key.space>linguine<Key.space>pasta<Key.space><Key.enter>
Screenshot: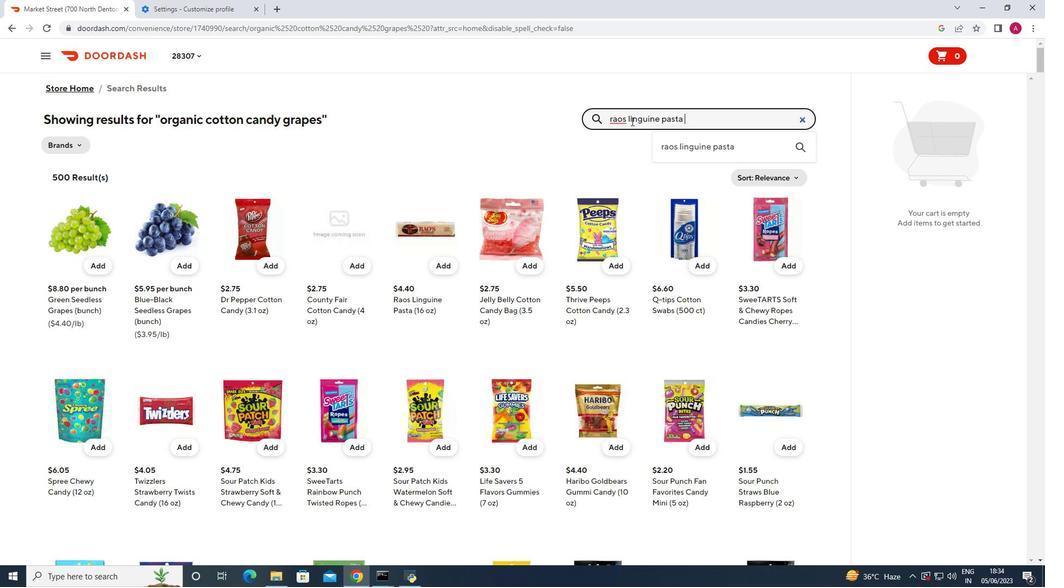 
Action: Mouse moved to (104, 266)
Screenshot: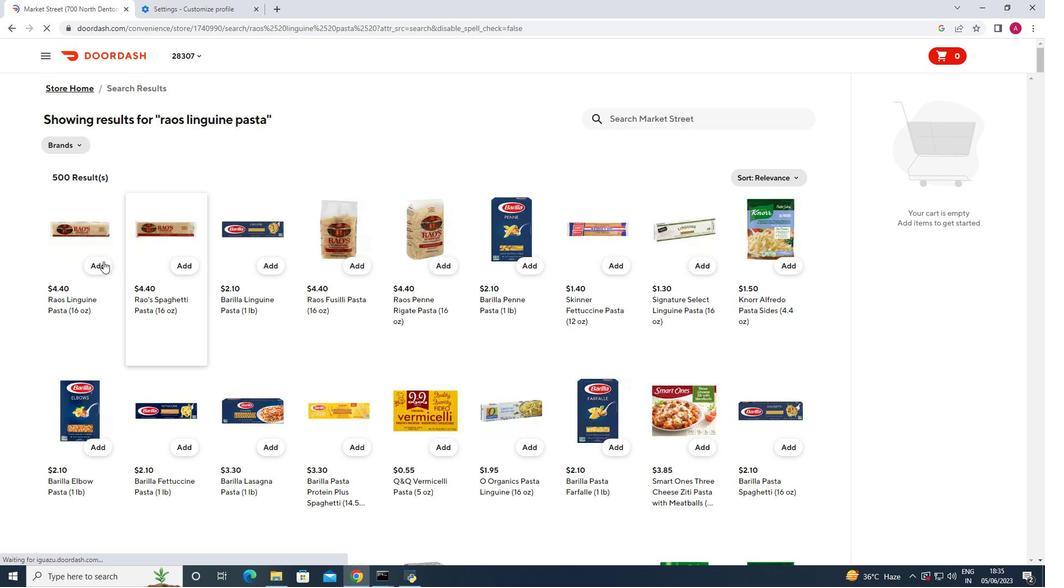 
Action: Mouse pressed left at (104, 266)
Screenshot: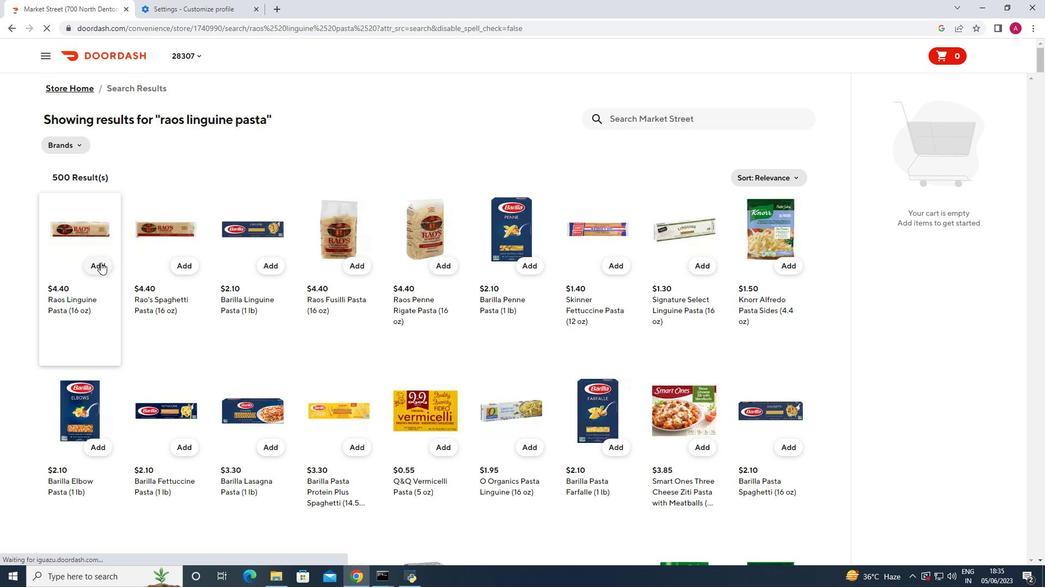 
Action: Mouse moved to (654, 126)
Screenshot: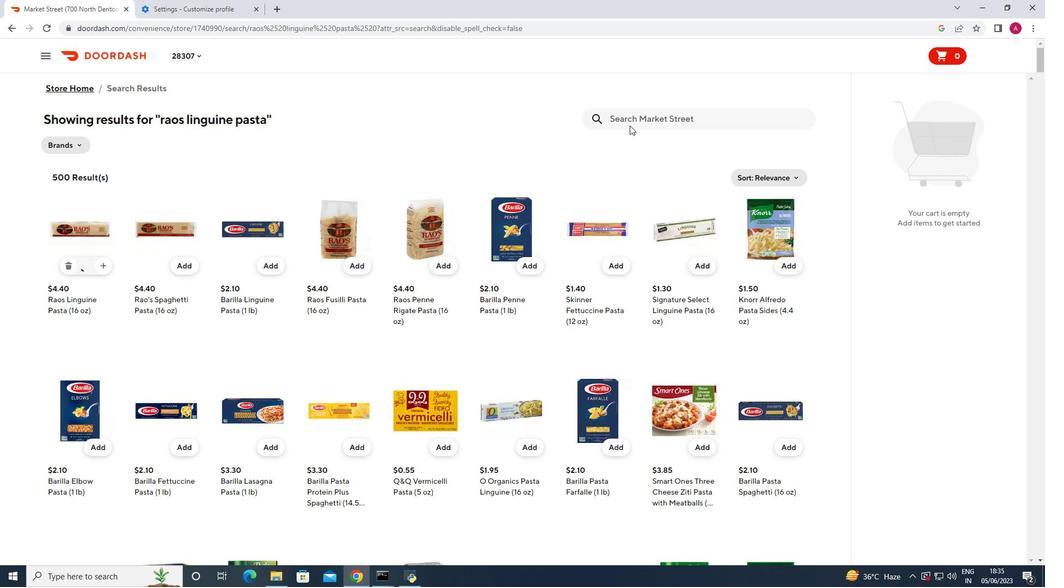 
Action: Mouse pressed left at (654, 126)
Screenshot: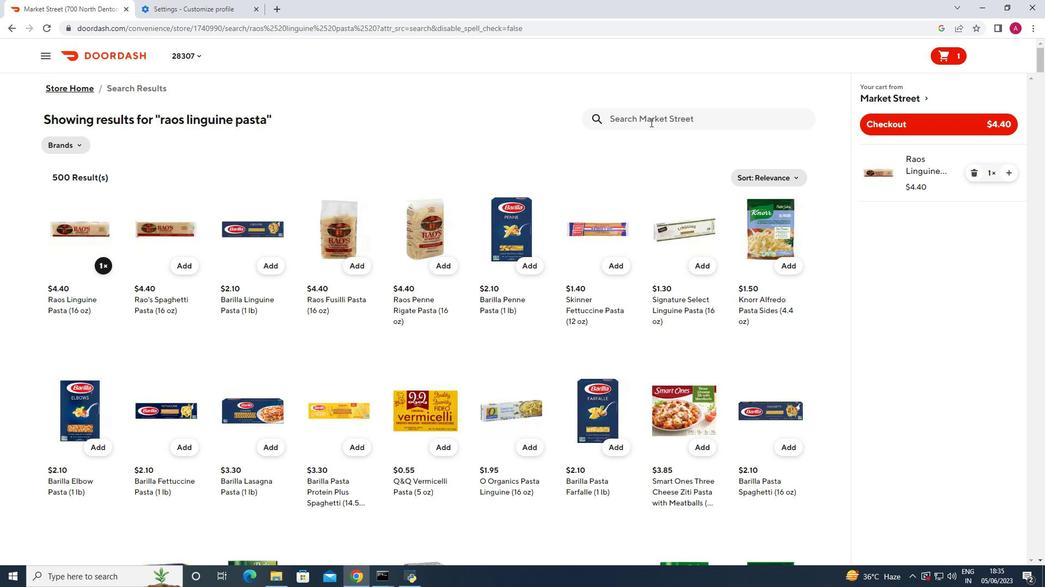 
Action: Key pressed kellog<Key.space>apple<Key.space>jack<Key.space>giant<Key.space>apple<Key.space>and<Key.space>cinnamons<Key.space><Key.enter>
Screenshot: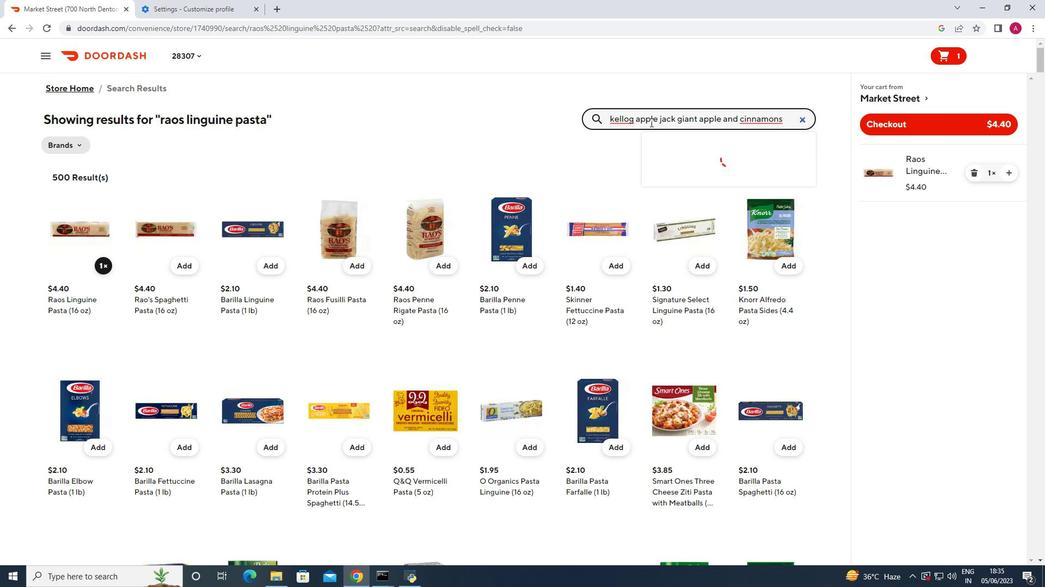 
Action: Mouse pressed left at (654, 126)
Screenshot: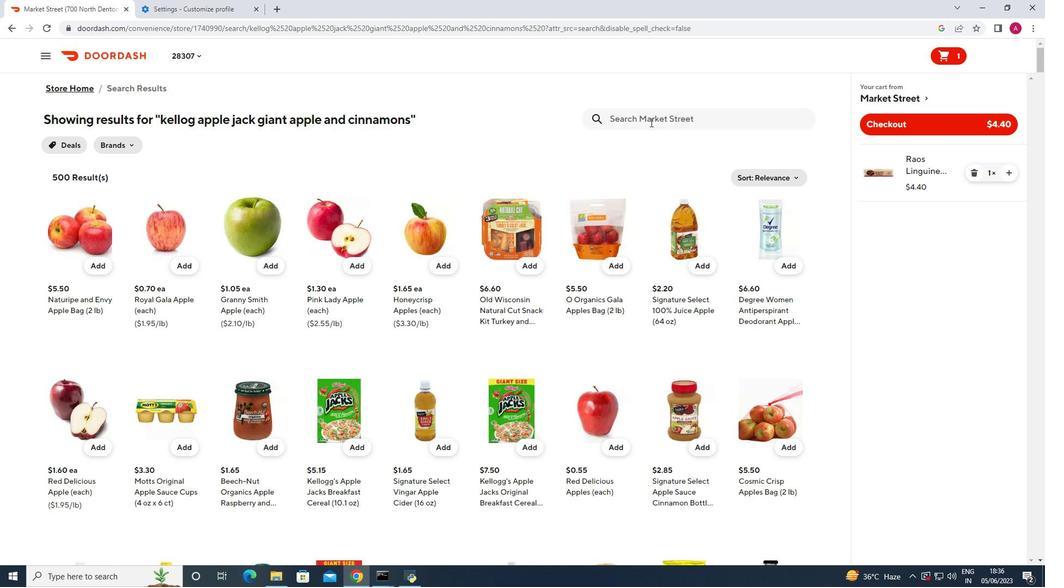 
Action: Key pressed pop<Key.space>tarts<Key.space>toaster<Key.space>pastries<Key.space>frosted<Key.space>brown<Key.space>sugar<Key.space><Key.enter>
Screenshot: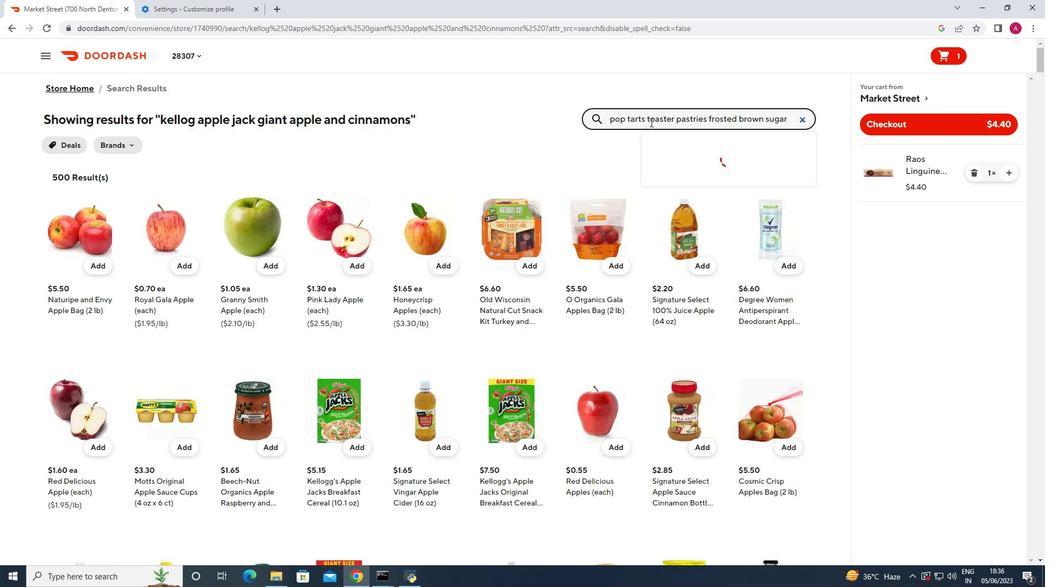 
Action: Mouse moved to (109, 271)
Screenshot: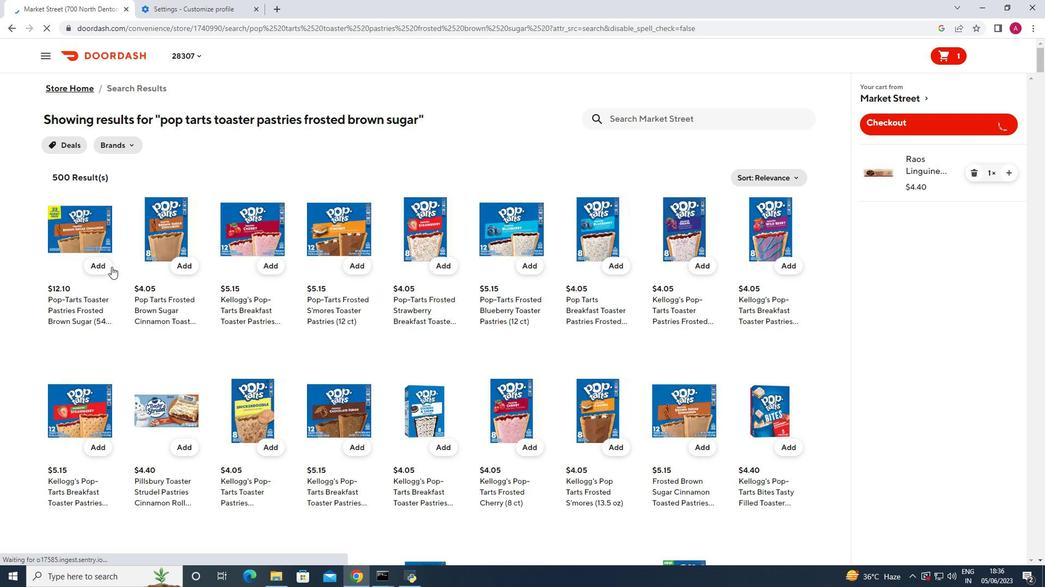 
Action: Mouse pressed left at (109, 271)
Screenshot: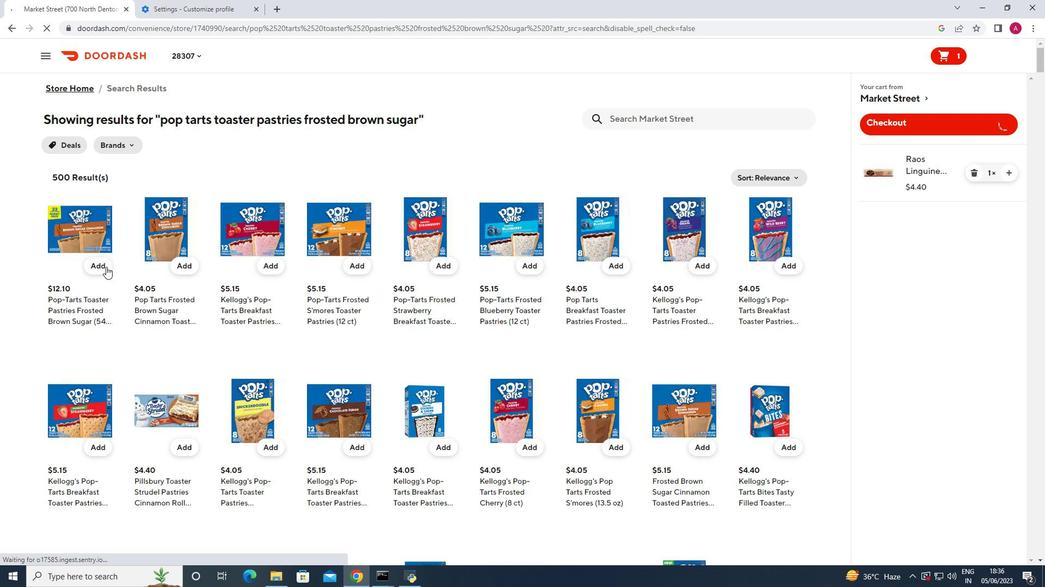
Action: Mouse moved to (1008, 228)
Screenshot: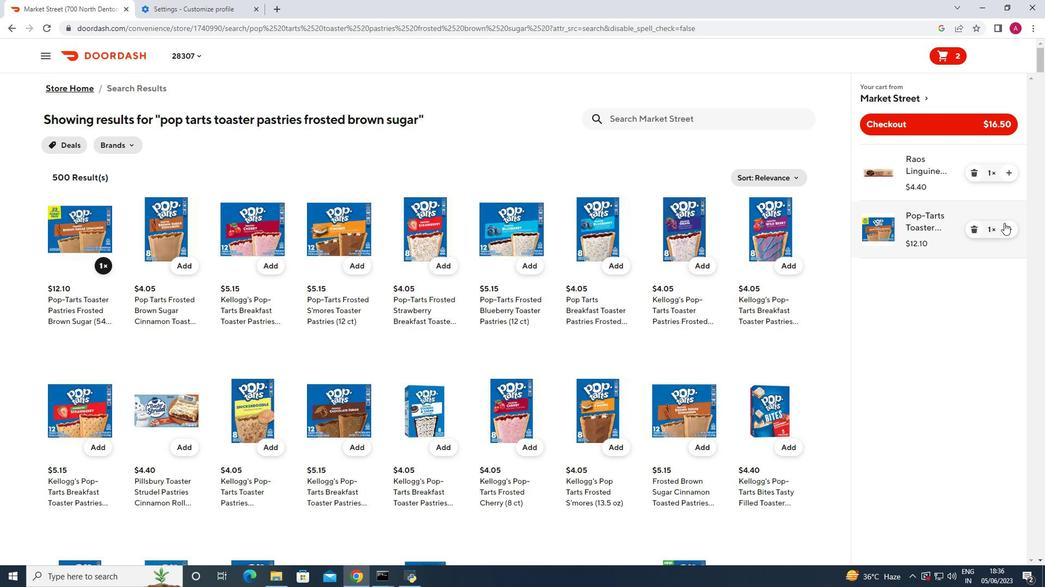 
Action: Mouse pressed left at (1008, 228)
Screenshot: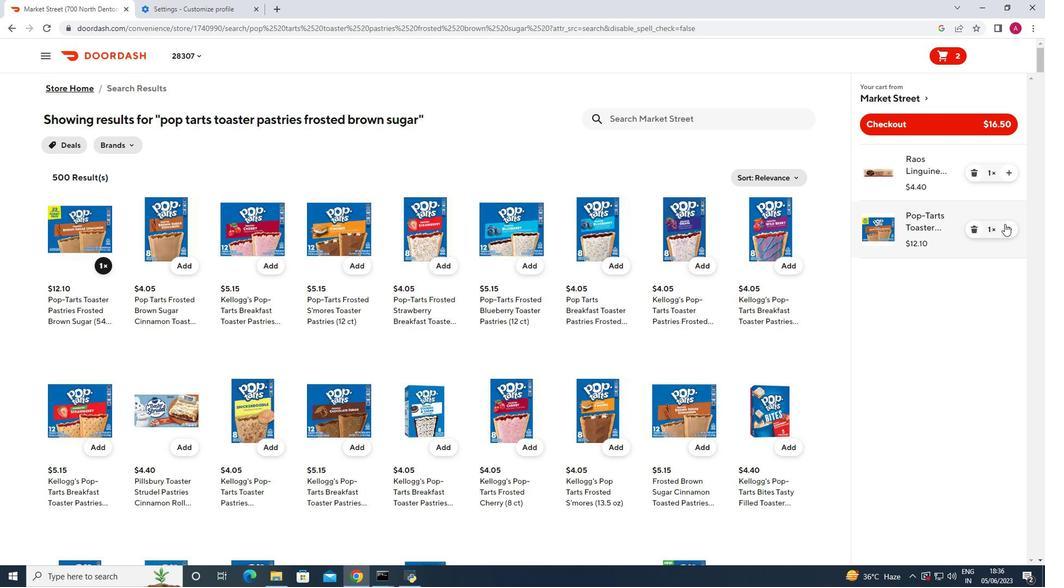 
Action: Mouse moved to (660, 119)
Screenshot: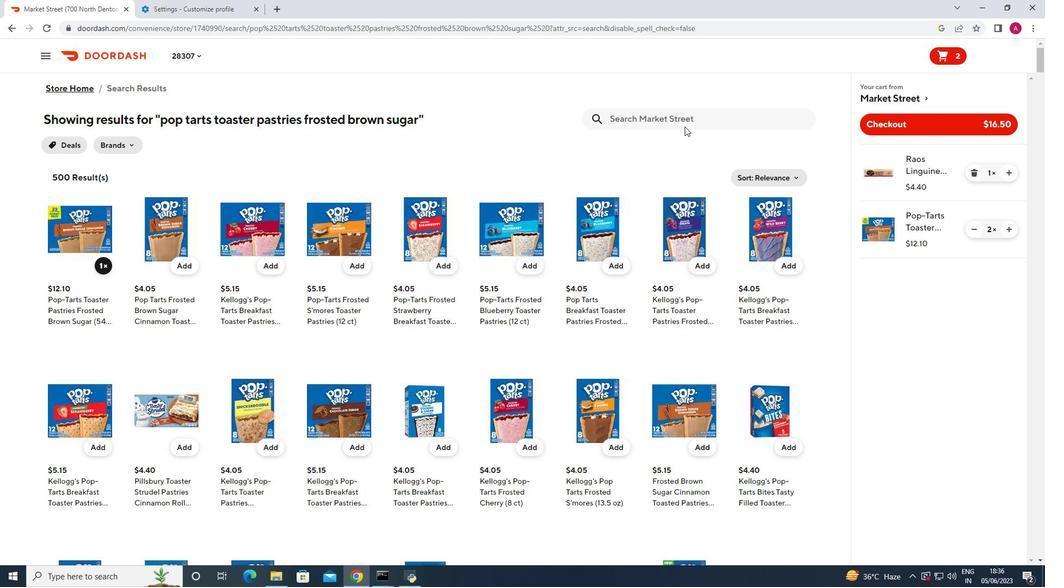 
Action: Mouse pressed left at (660, 119)
Screenshot: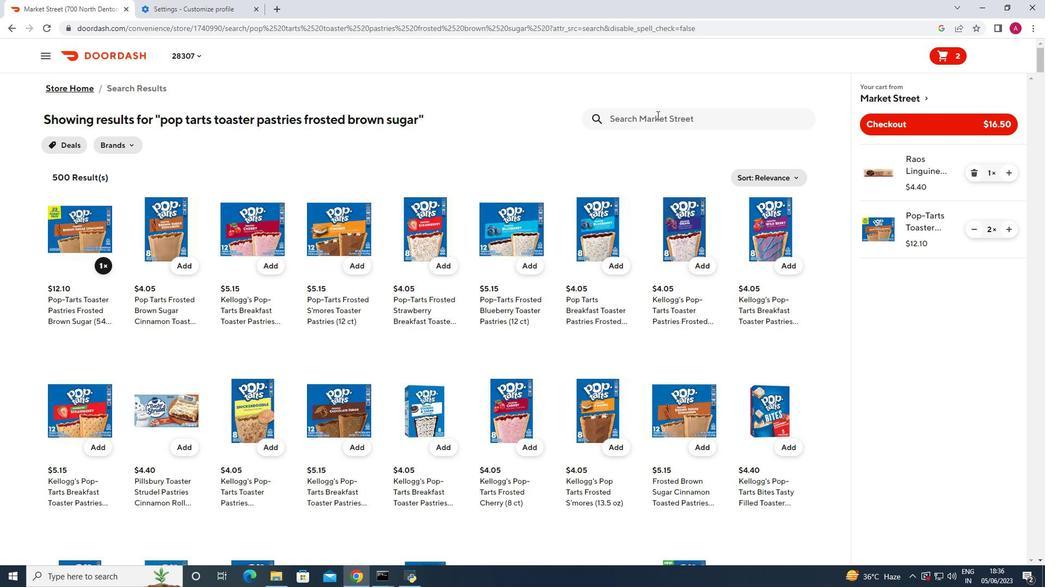 
Action: Key pressed cheez<Key.space>it<Key.space>original<Key.space>baked<Key.space>snack<Key.space>cracket<Key.backspace>rs<Key.space><Key.enter>
Screenshot: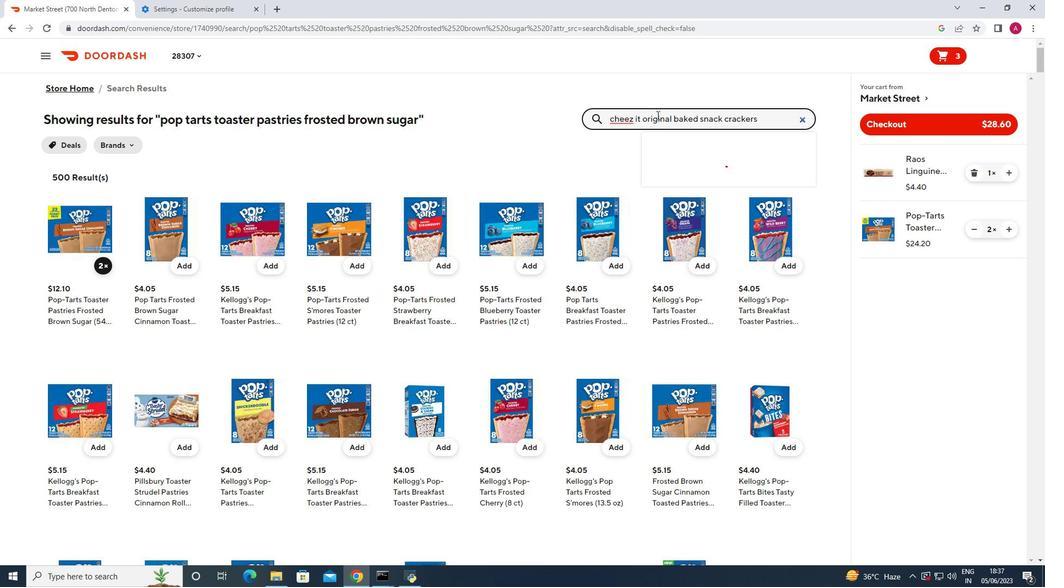 
Action: Mouse moved to (191, 269)
Screenshot: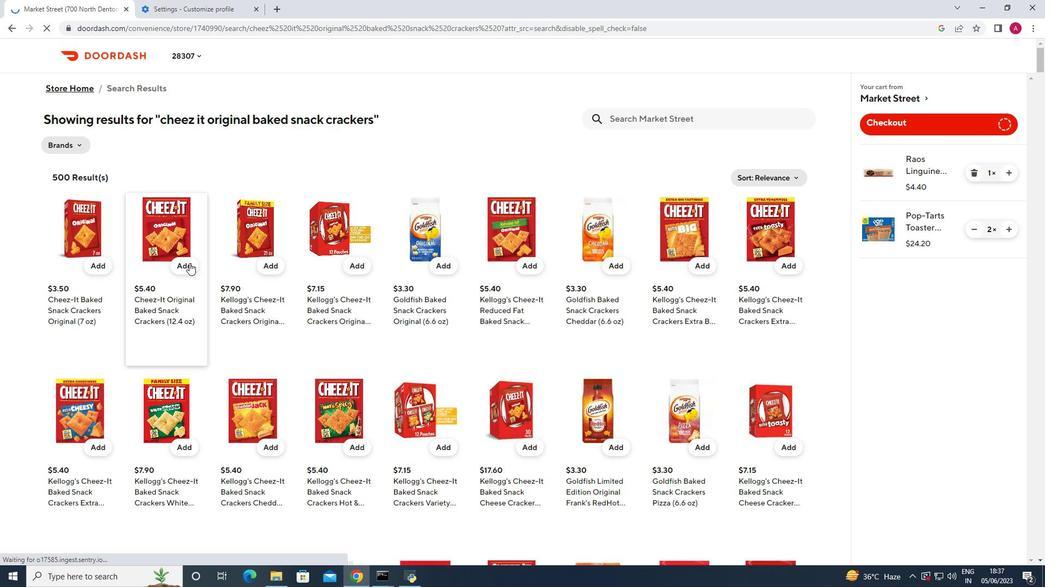 
Action: Mouse pressed left at (191, 269)
Screenshot: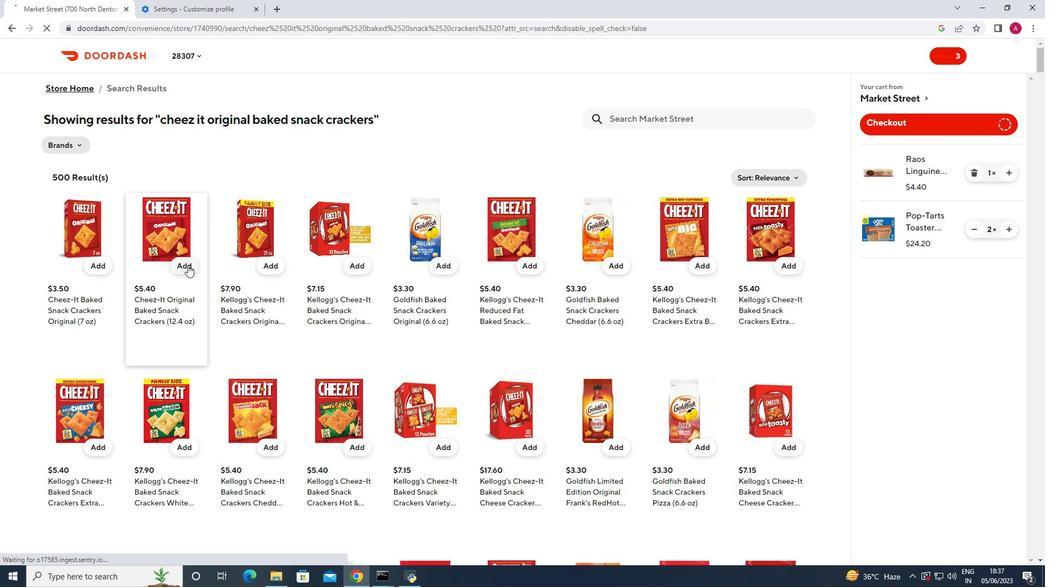 
Action: Mouse moved to (661, 125)
Screenshot: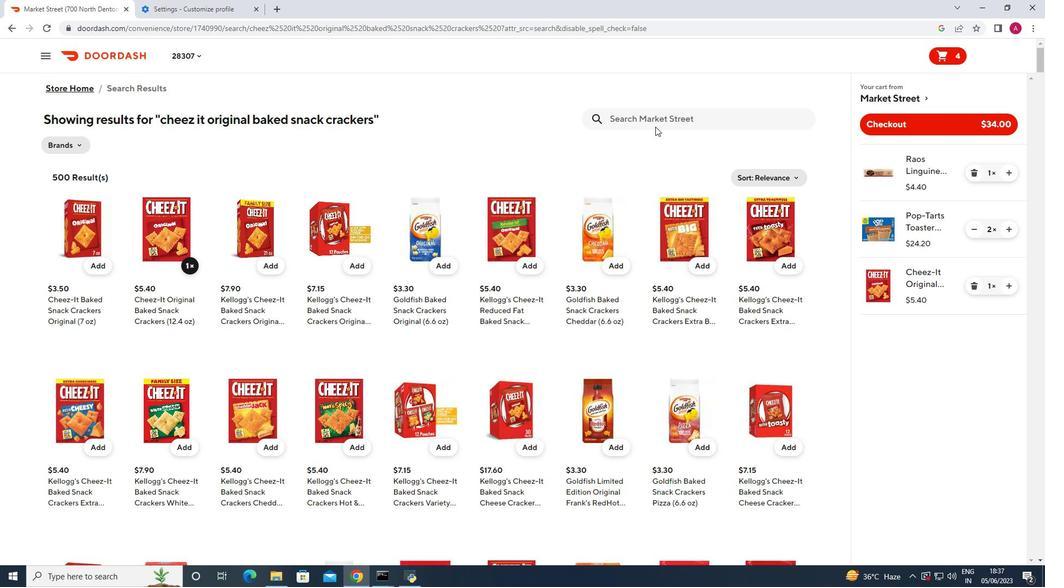 
Action: Mouse pressed left at (661, 125)
Screenshot: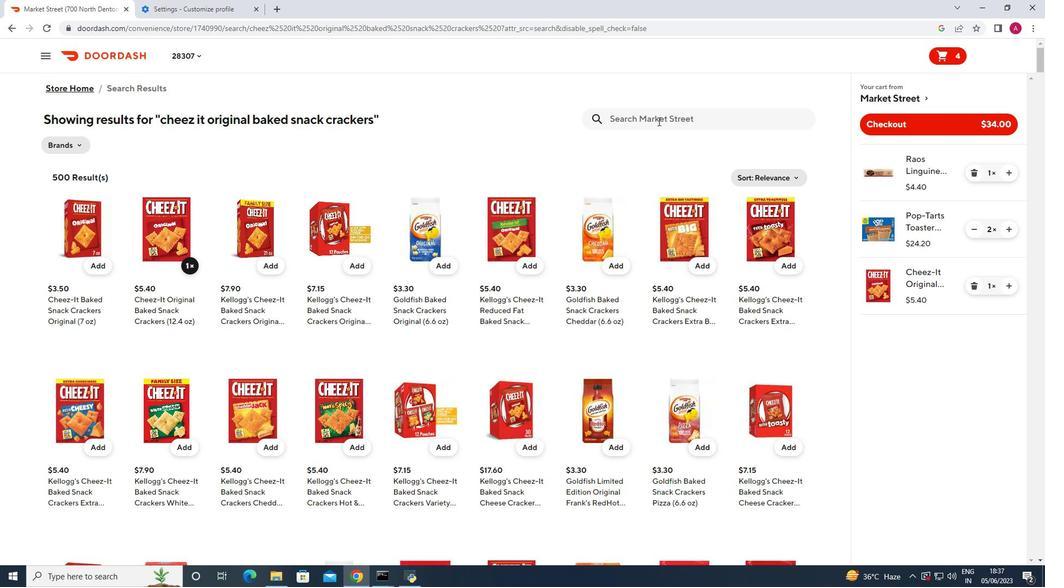 
Action: Key pressed pringles<Key.space>sour<Key.space>cream<Key.space>and<Key.space>onion<Key.space>potato<Key.space>crisps<Key.space>chips<Key.enter>
Screenshot: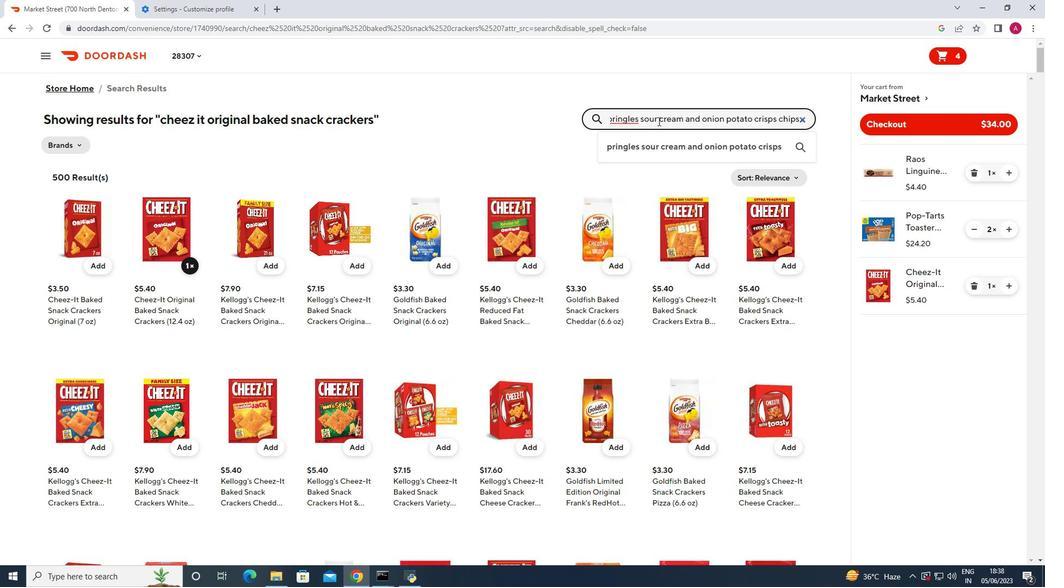 
Action: Mouse moved to (274, 278)
Screenshot: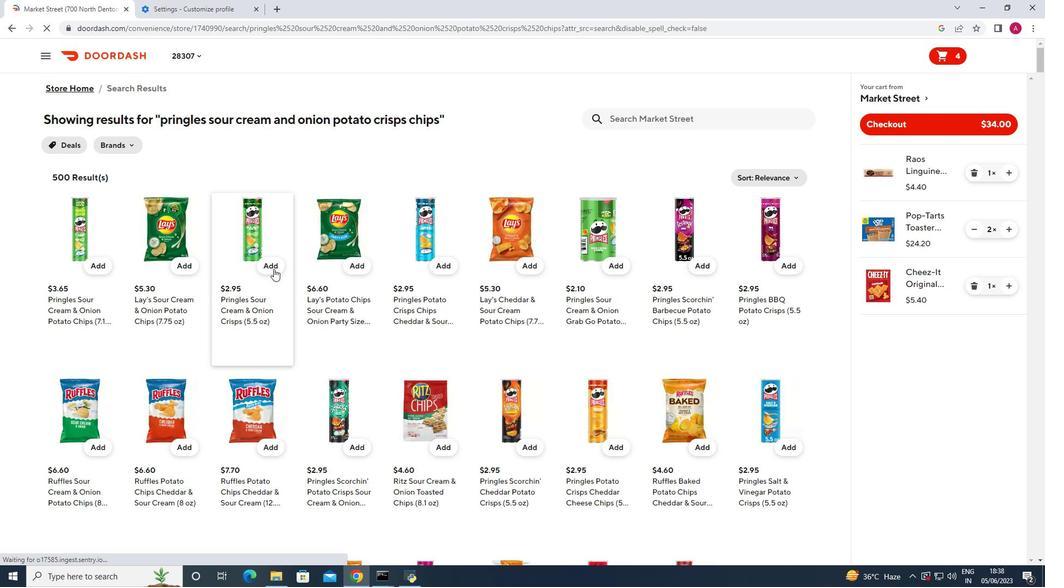 
Action: Mouse pressed left at (274, 278)
Screenshot: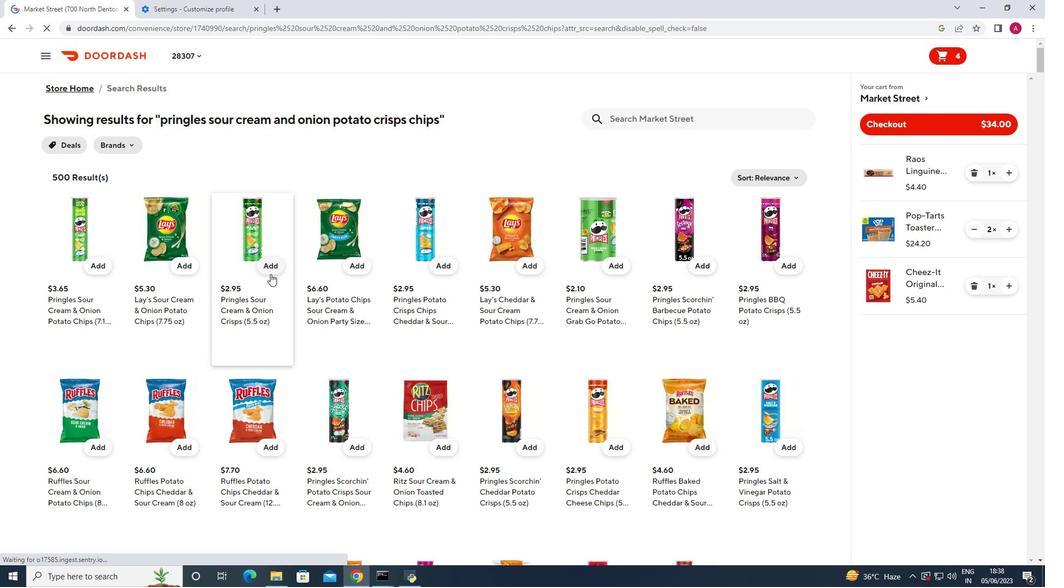 
Action: Mouse moved to (1021, 345)
Screenshot: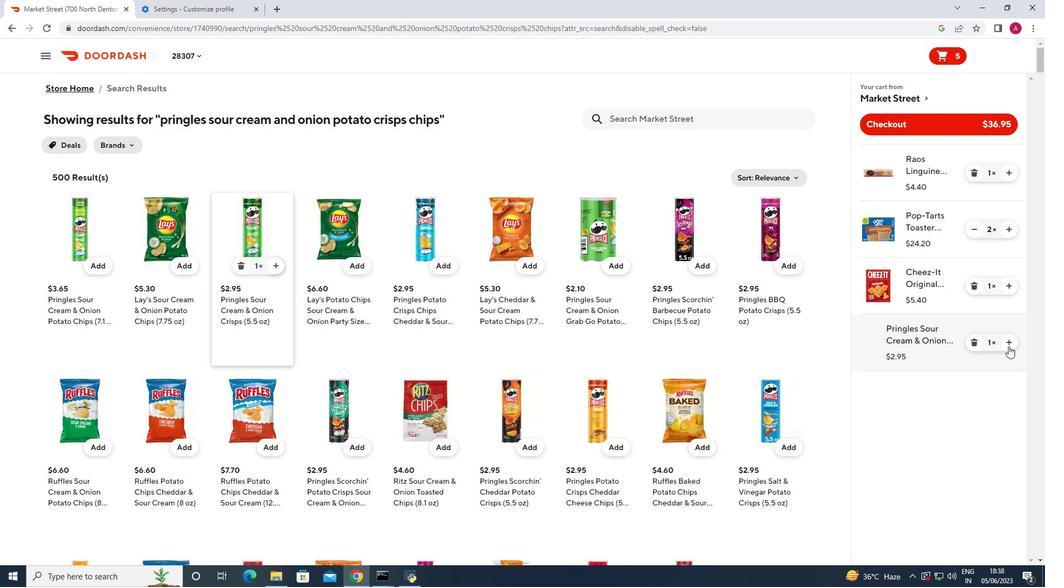 
Action: Mouse pressed left at (1021, 345)
Screenshot: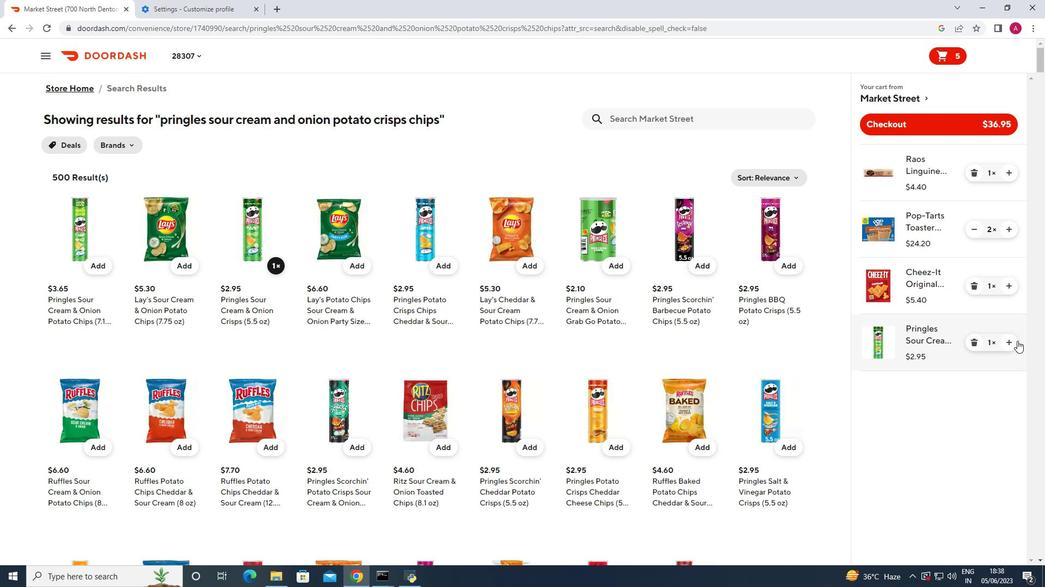 
Action: Mouse moved to (636, 125)
Screenshot: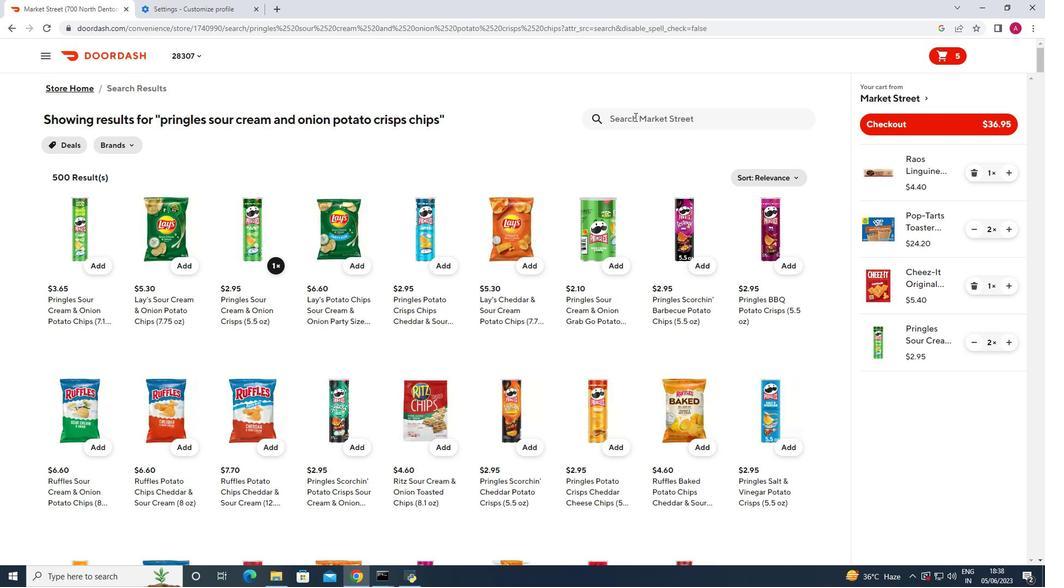 
Action: Mouse pressed left at (636, 125)
Screenshot: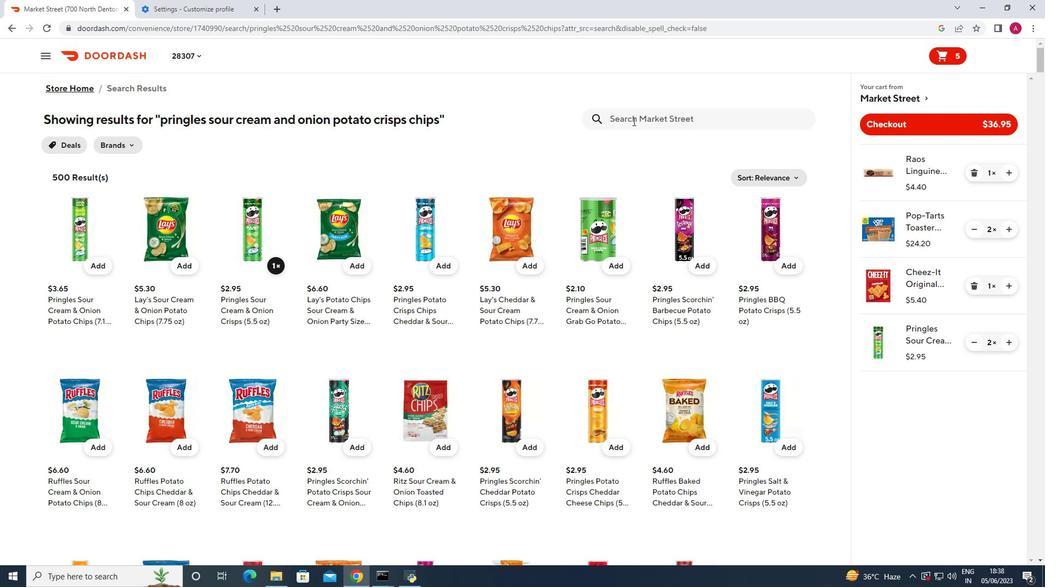 
Action: Key pressed doritos<Key.space>tortilla<Key.space>chips<Key.space>nacho<Key.space>cheese<Key.enter>
Screenshot: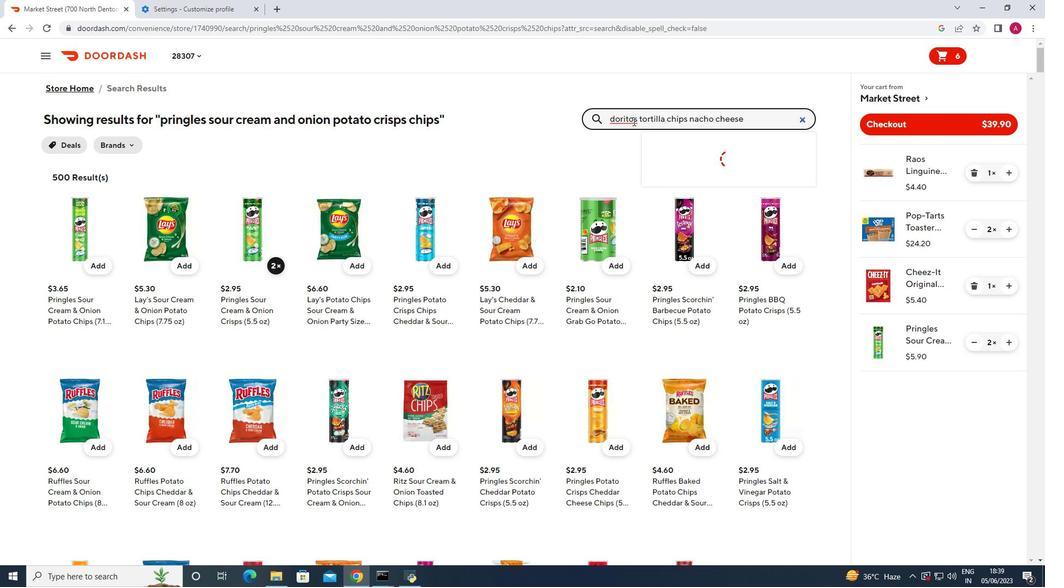 
Action: Mouse moved to (194, 267)
Screenshot: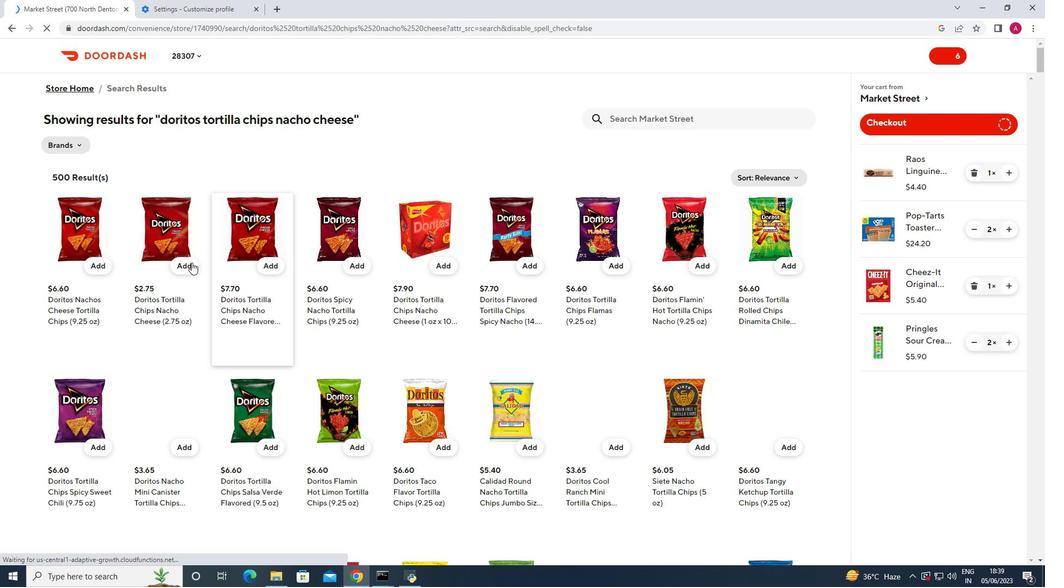 
Action: Mouse pressed left at (194, 267)
Screenshot: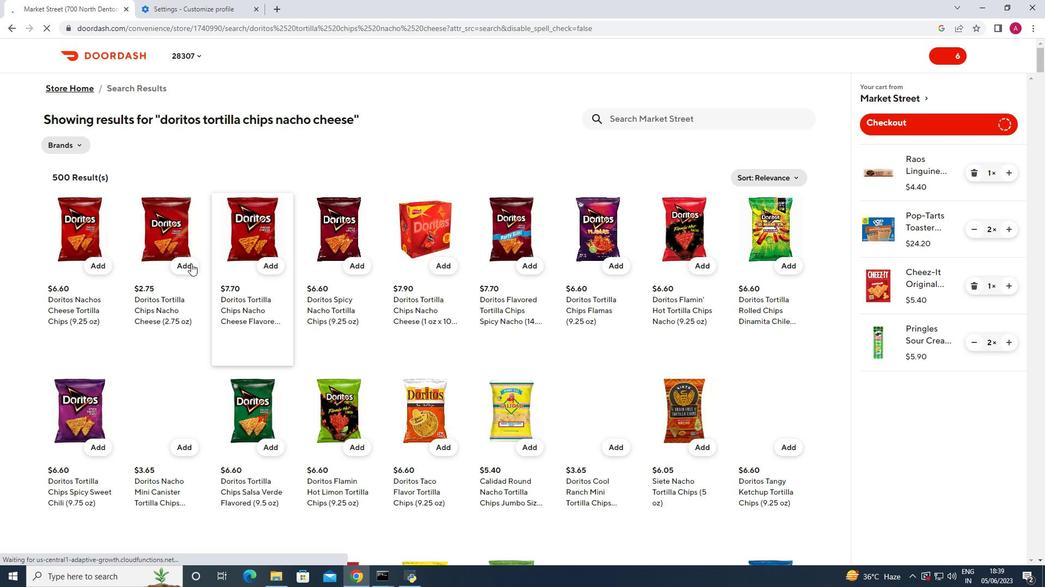 
Action: Mouse moved to (1010, 401)
Screenshot: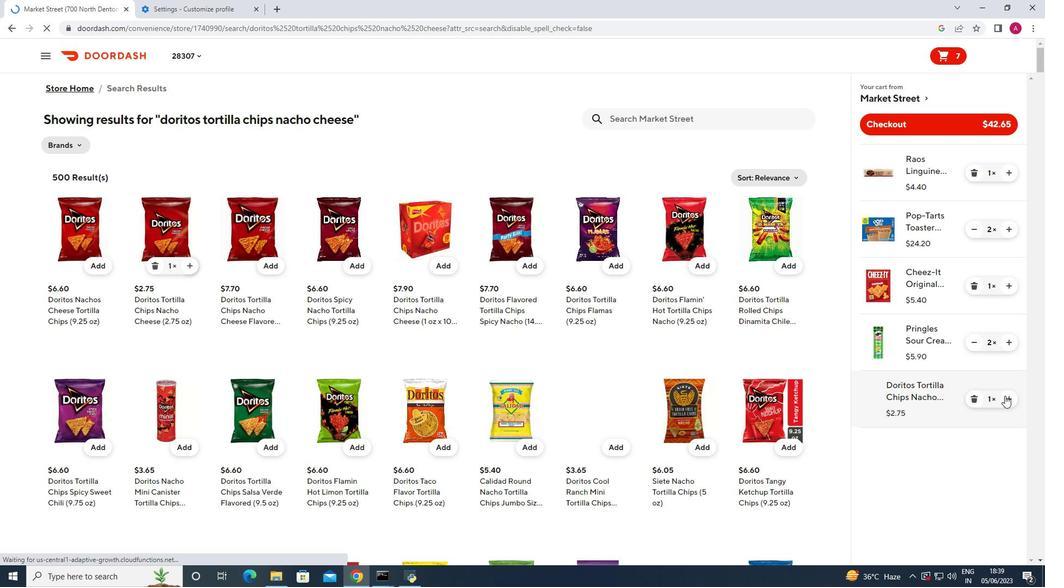 
Action: Mouse pressed left at (1010, 401)
Screenshot: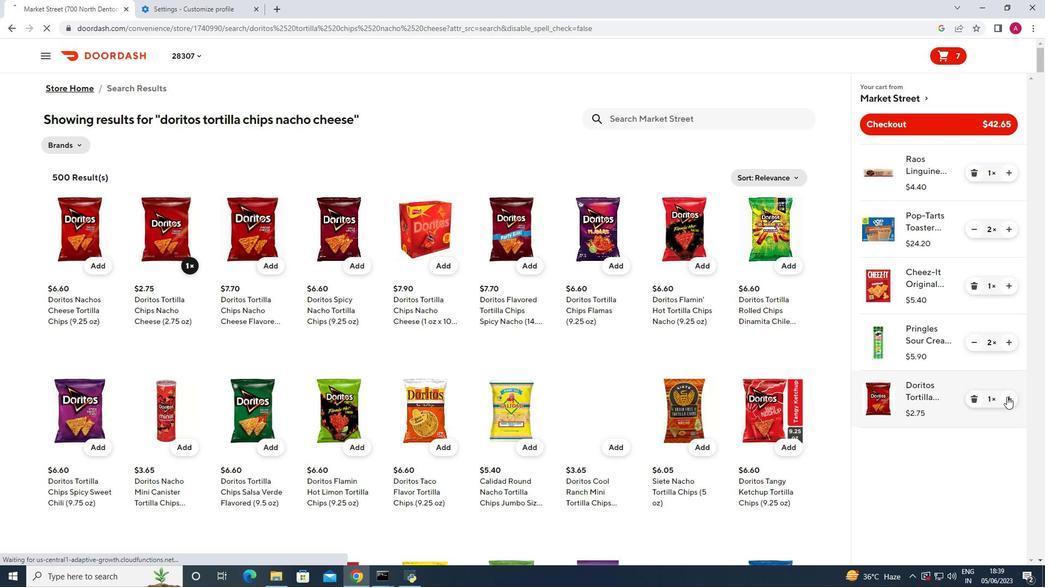 
Action: Mouse pressed left at (1010, 401)
Screenshot: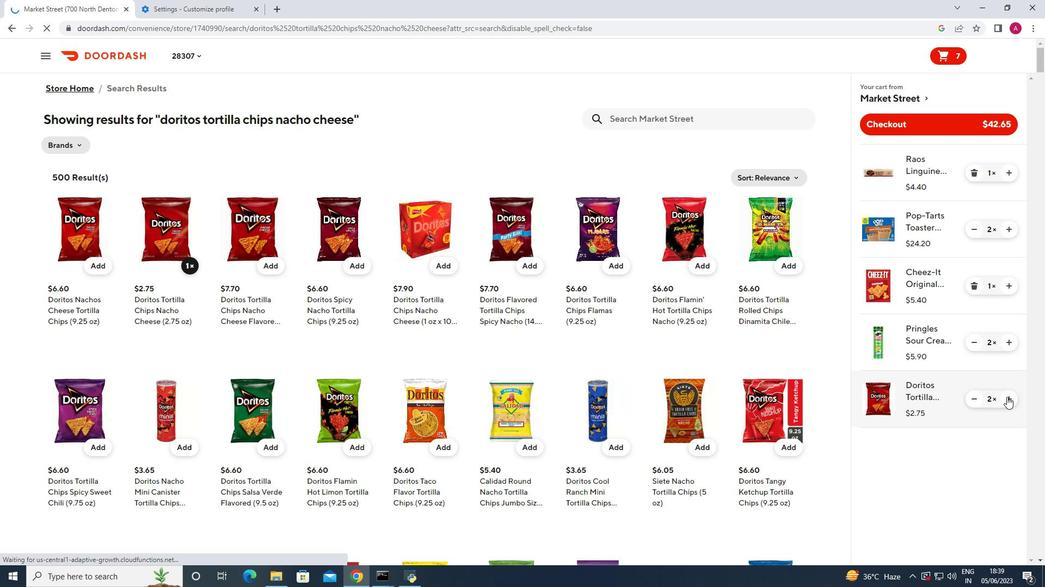 
Action: Mouse moved to (614, 123)
Screenshot: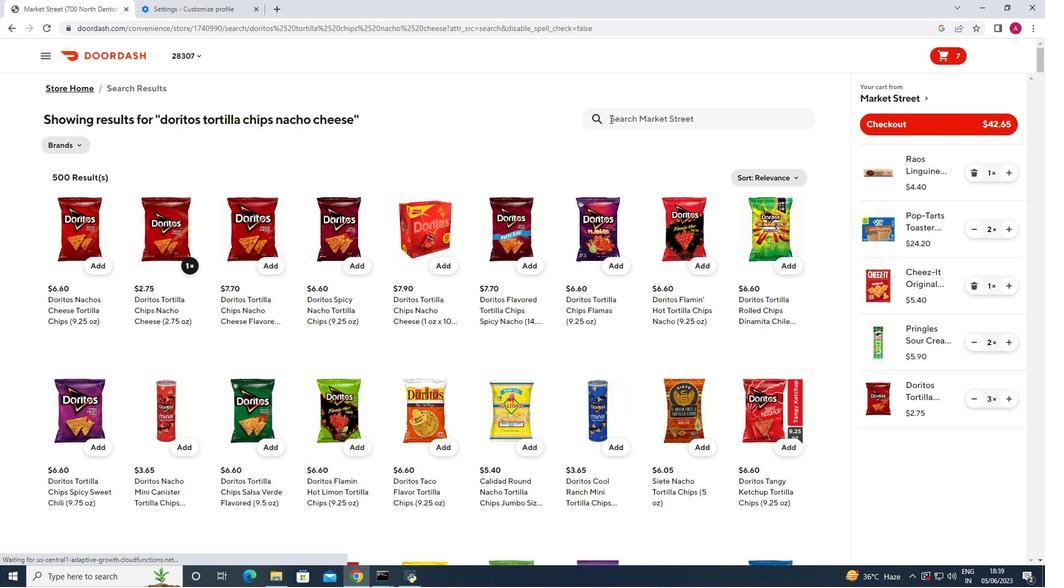 
Action: Mouse pressed left at (614, 123)
Screenshot: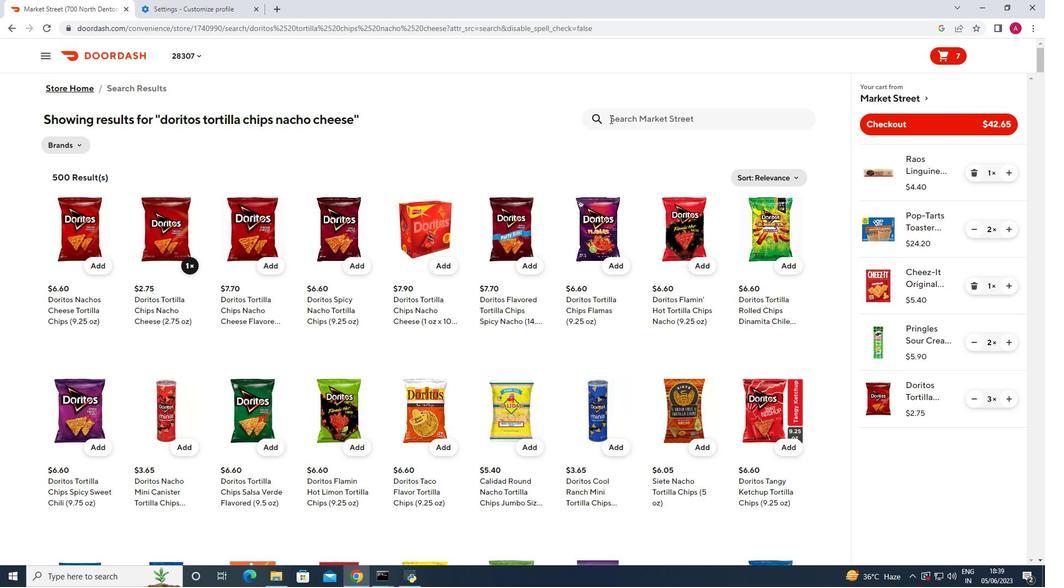
Action: Key pressed johnsonville<Key.space>smoked<Key.space>sausage<Key.space>beddar<Key.space>with<Key.space>cheddar<Key.space><Key.enter>
Screenshot: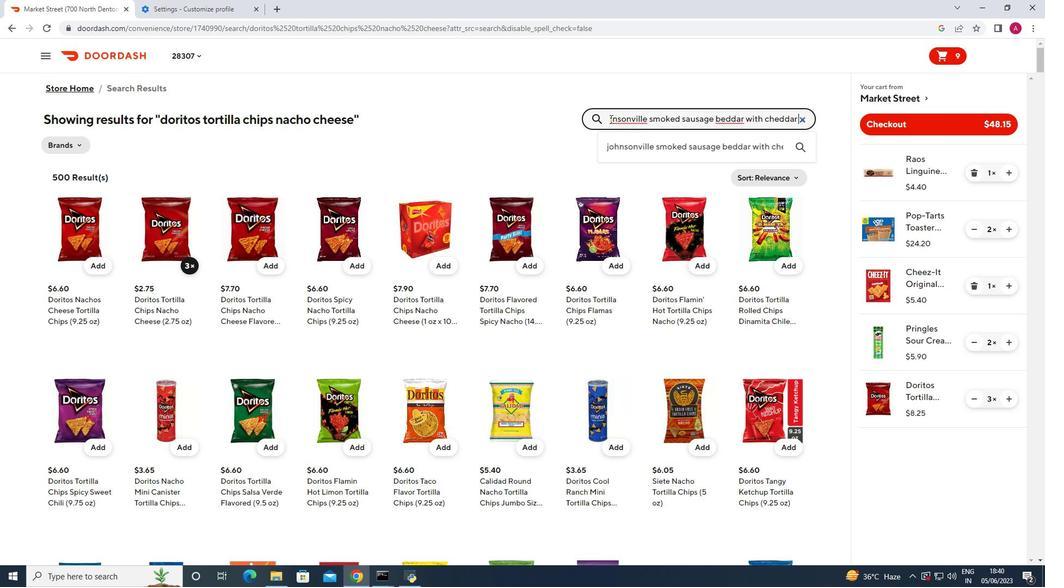 
Action: Mouse moved to (101, 267)
Screenshot: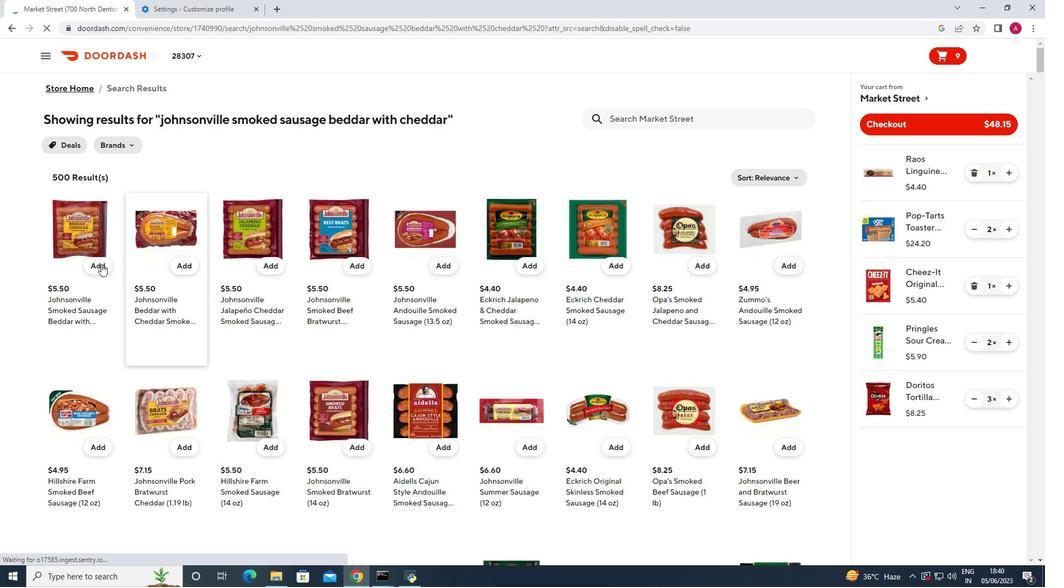 
Action: Mouse pressed left at (101, 267)
Screenshot: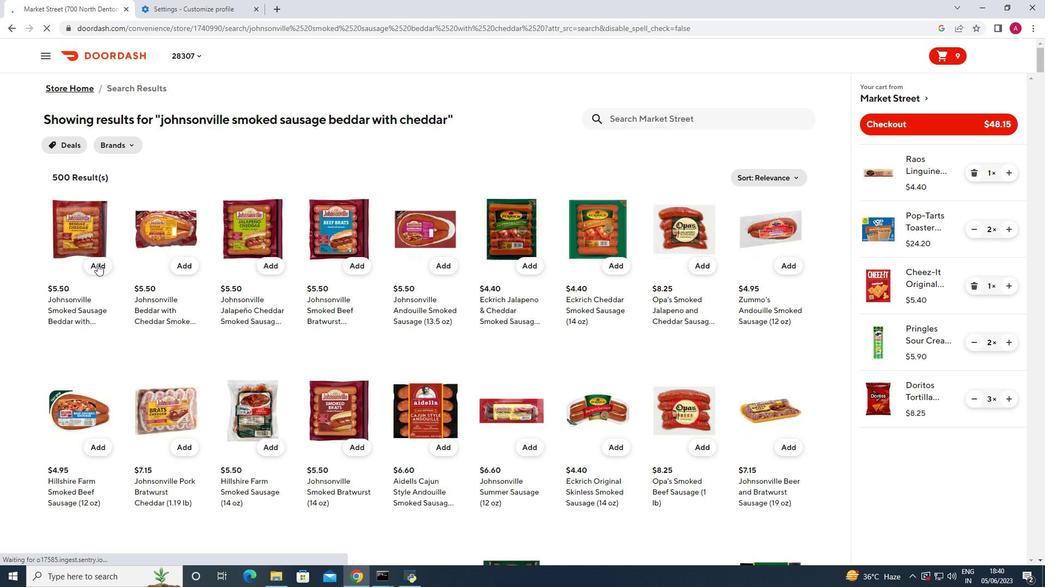 
Action: Mouse moved to (643, 122)
Screenshot: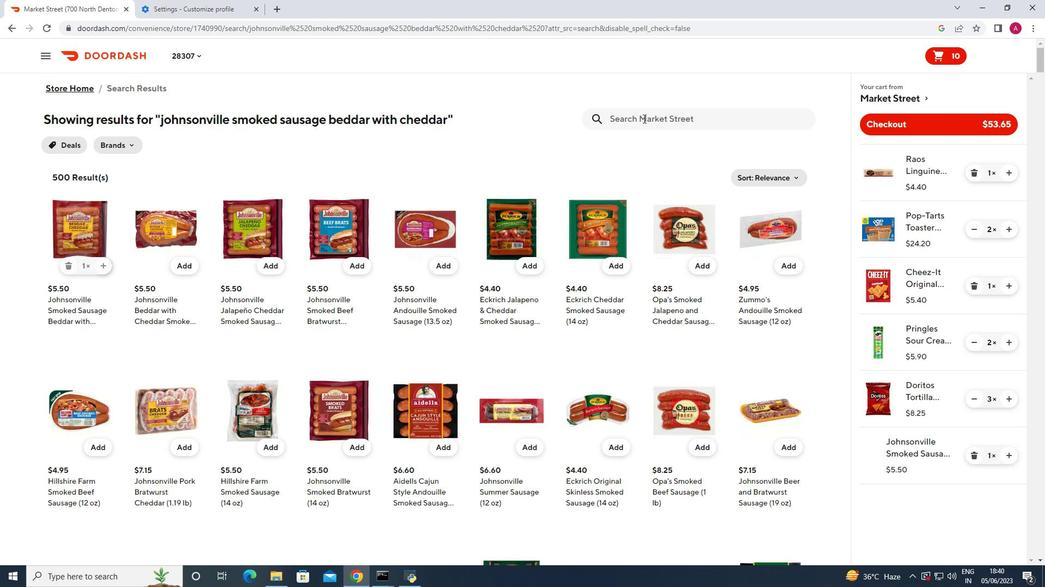 
Action: Mouse pressed left at (643, 122)
Screenshot: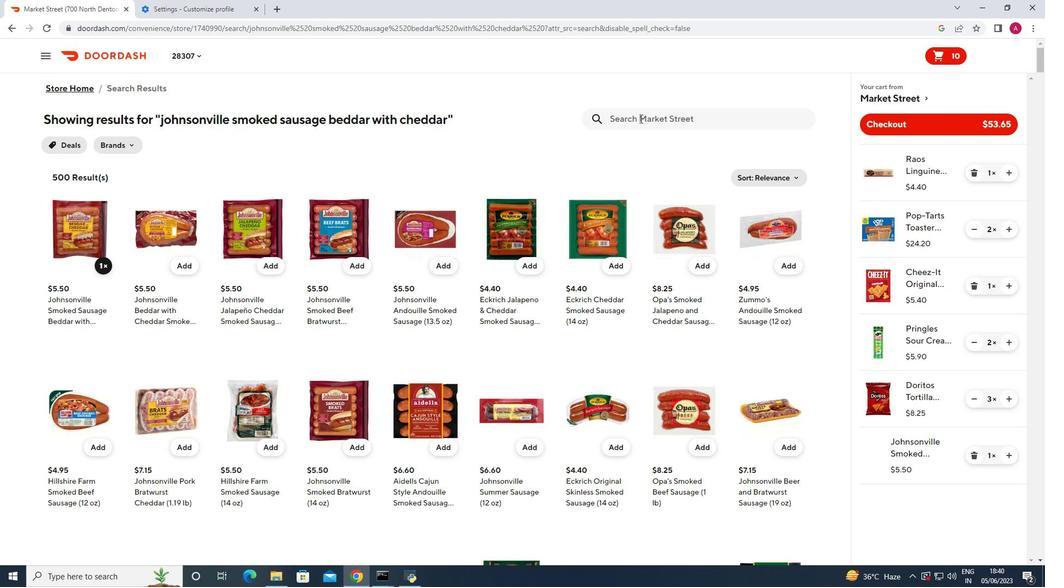 
Action: Key pressed mrs<Key.space>bi<Key.backspace>aird<Key.space>s<Key.space>hot<Key.space>dog<Key.space>buns<Key.space>classic<Key.enter>
Screenshot: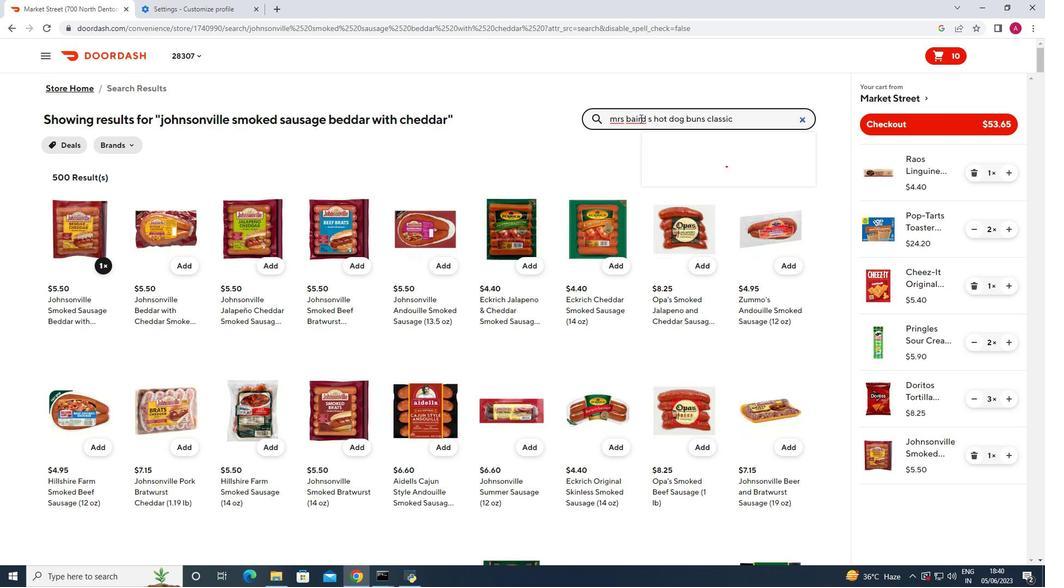 
Action: Mouse moved to (110, 290)
Screenshot: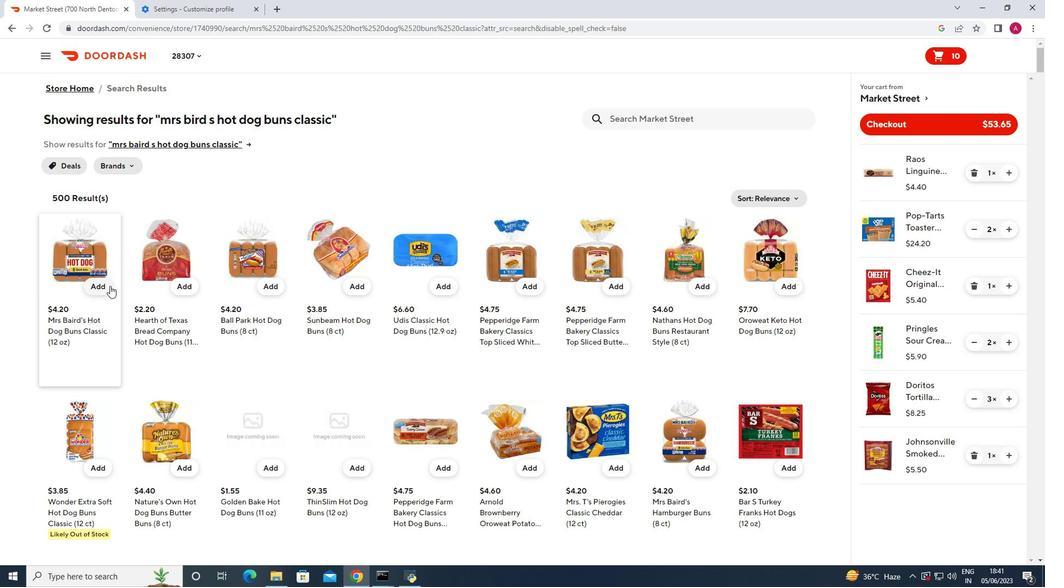 
Action: Mouse pressed left at (110, 290)
Screenshot: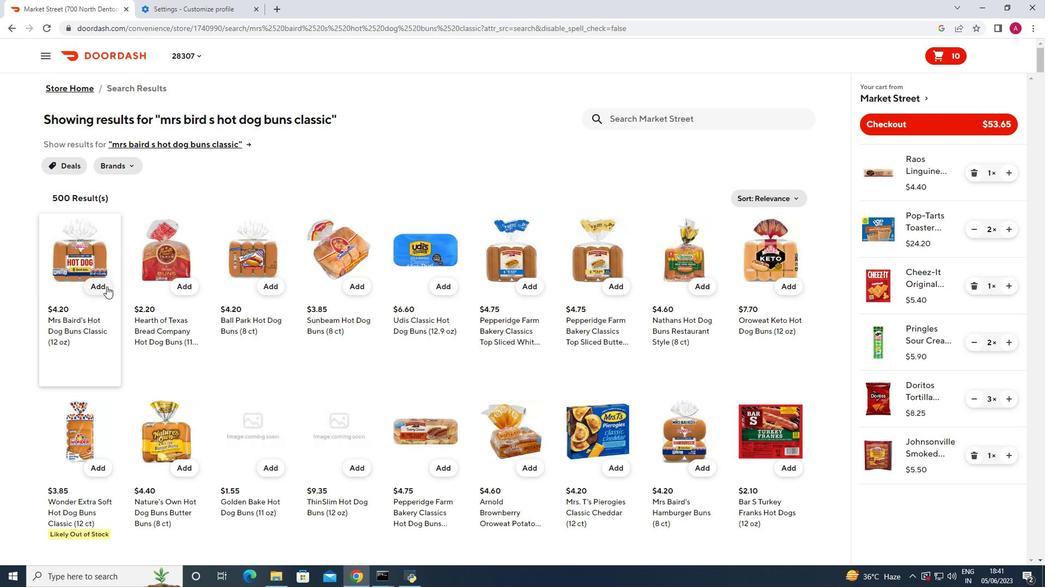 
Action: Mouse moved to (1009, 513)
Screenshot: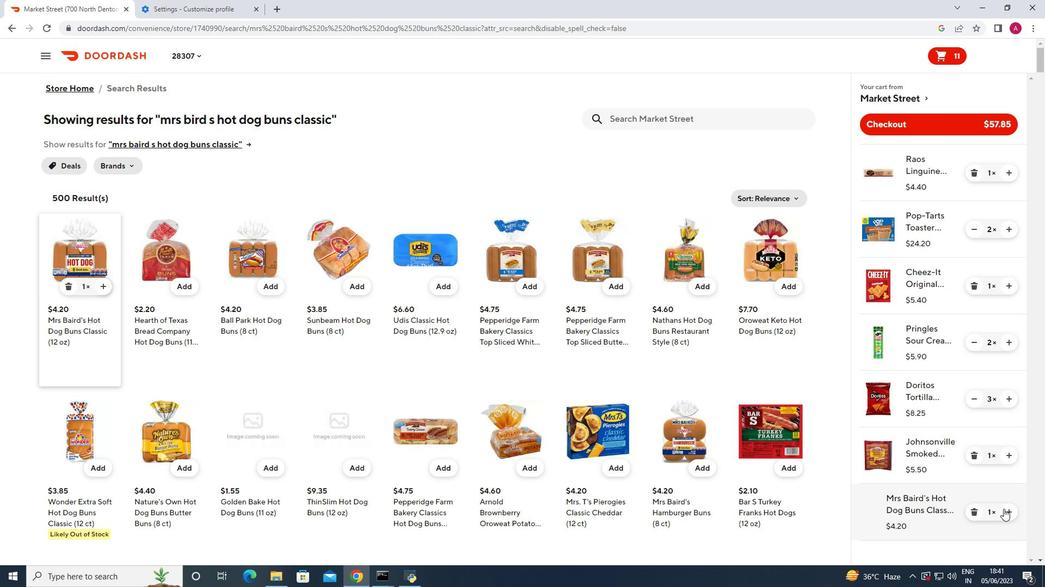 
Action: Mouse pressed left at (1009, 513)
Screenshot: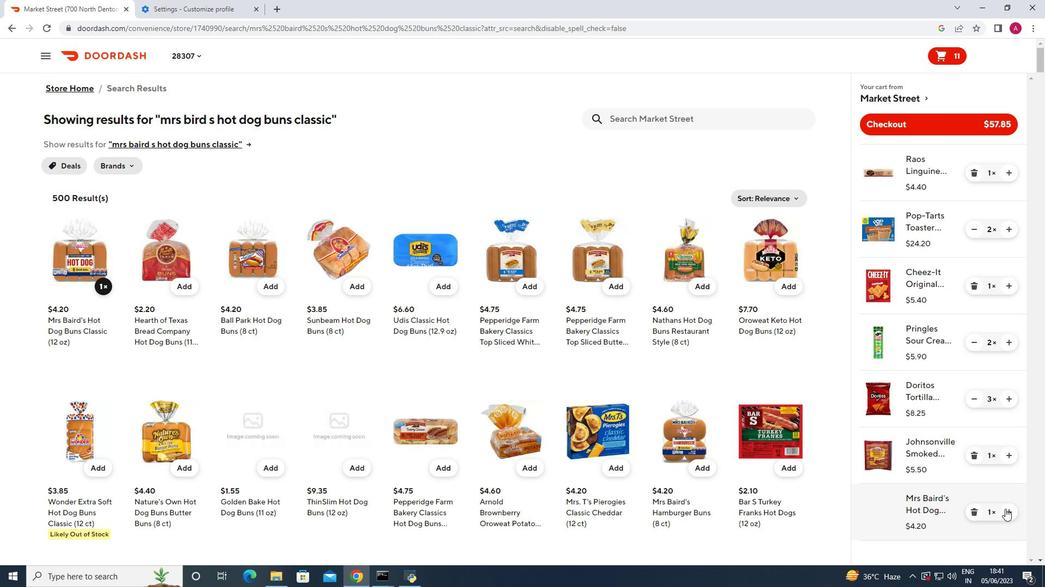 
Action: Mouse moved to (647, 123)
Screenshot: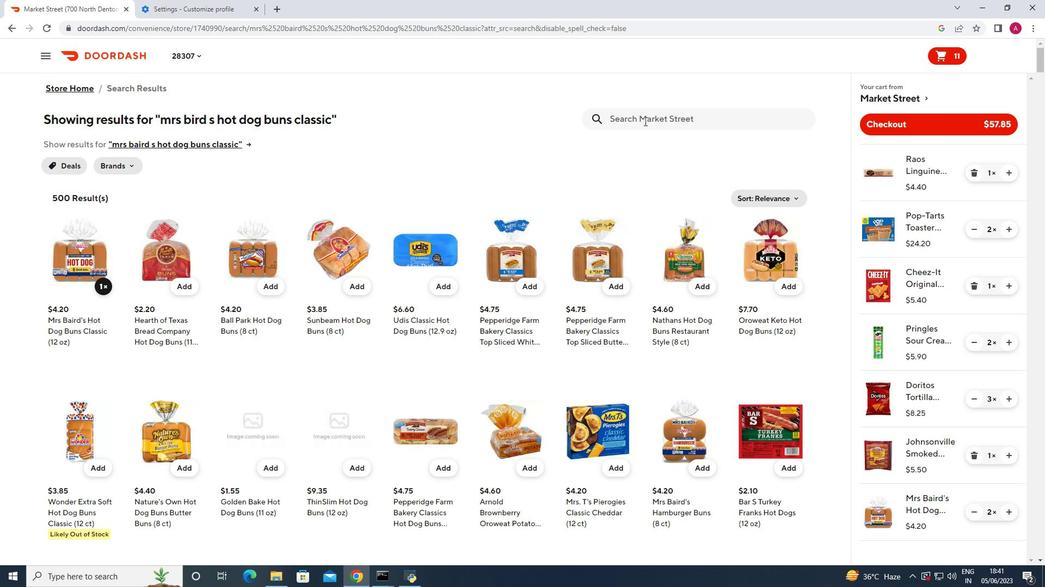 
Action: Mouse pressed left at (647, 123)
Screenshot: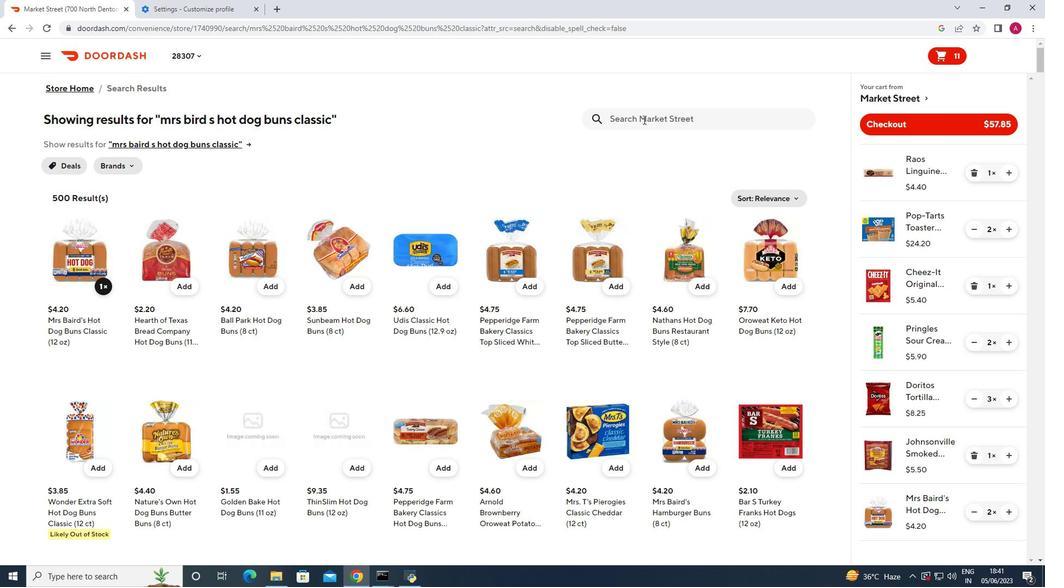 
Action: Key pressed avocdo<Key.space>salad<Key.space>roll<Key.enter>
Screenshot: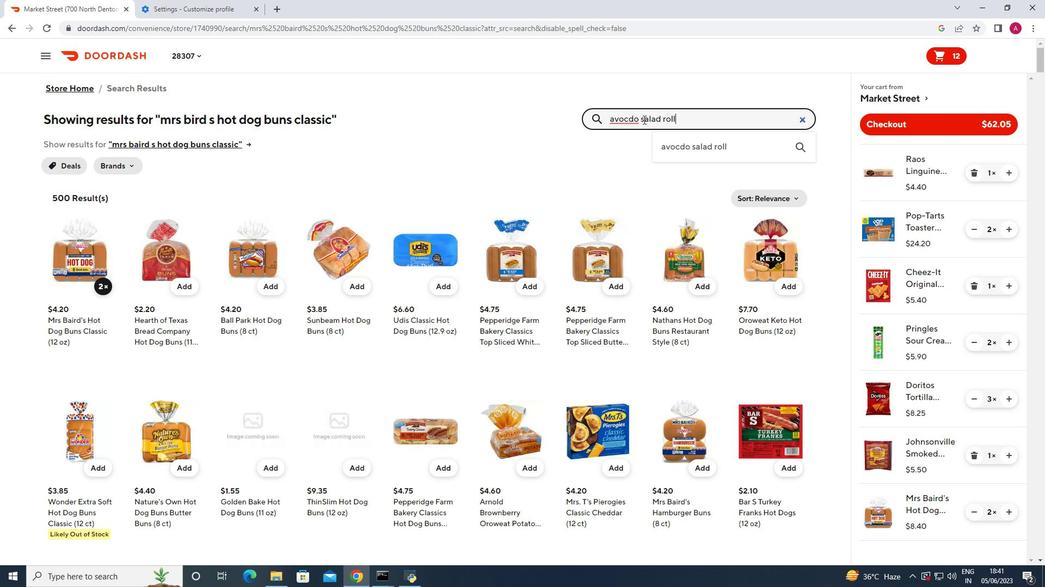 
Action: Mouse moved to (99, 295)
Screenshot: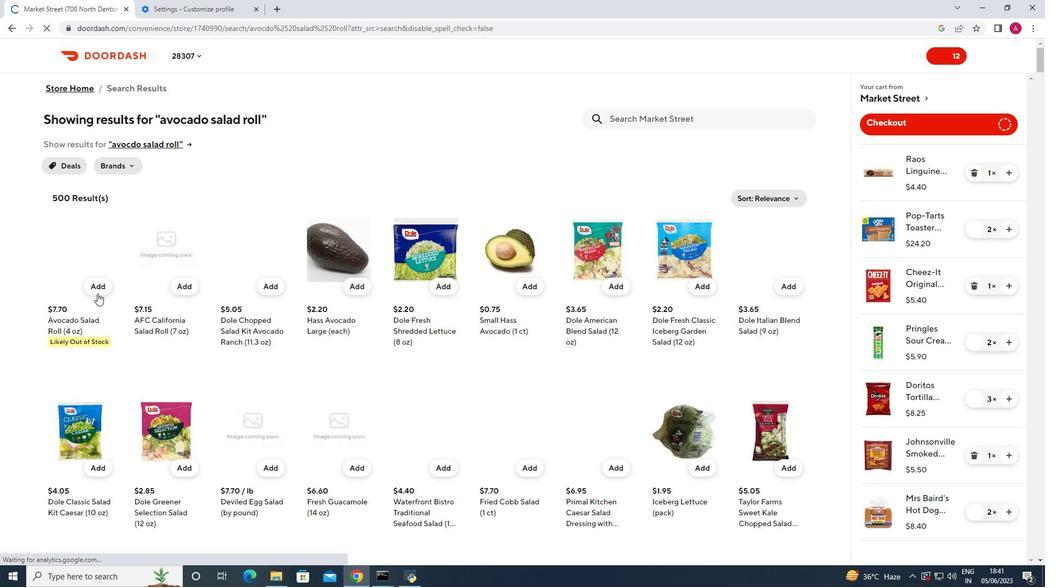 
Action: Mouse pressed left at (99, 295)
Screenshot: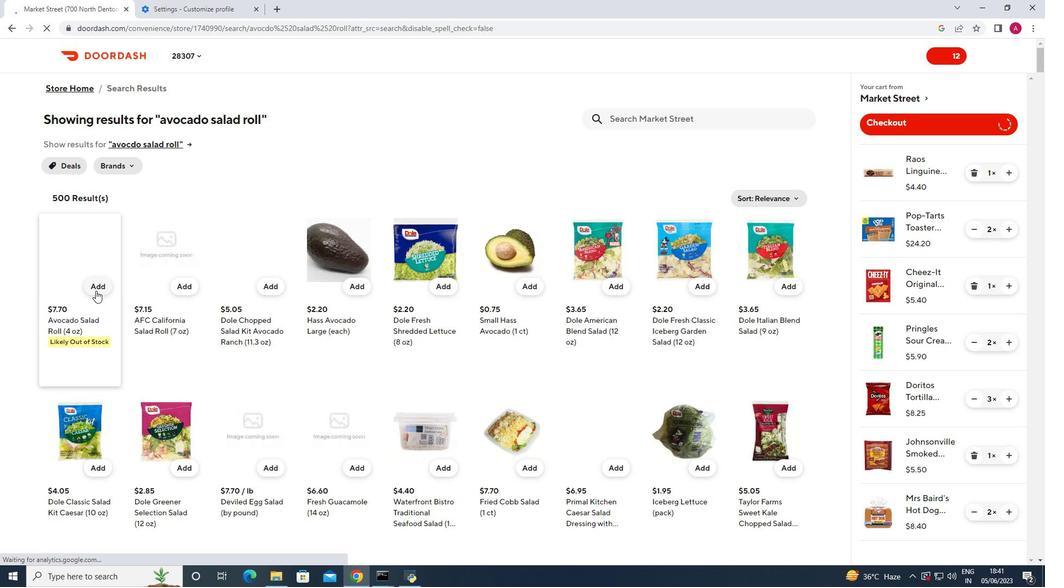 
Action: Mouse moved to (912, 130)
Screenshot: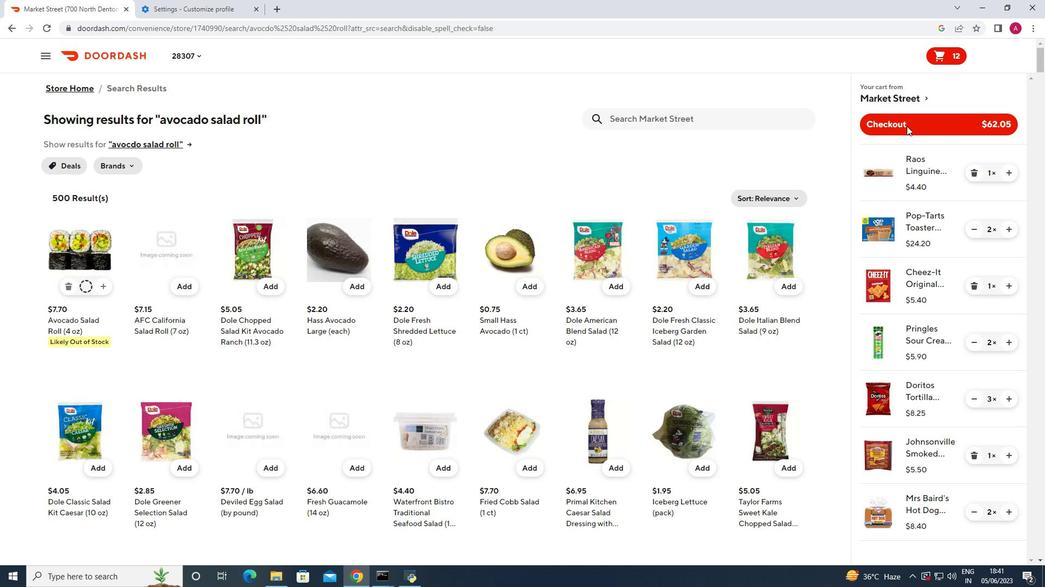 
Action: Mouse pressed left at (912, 130)
Screenshot: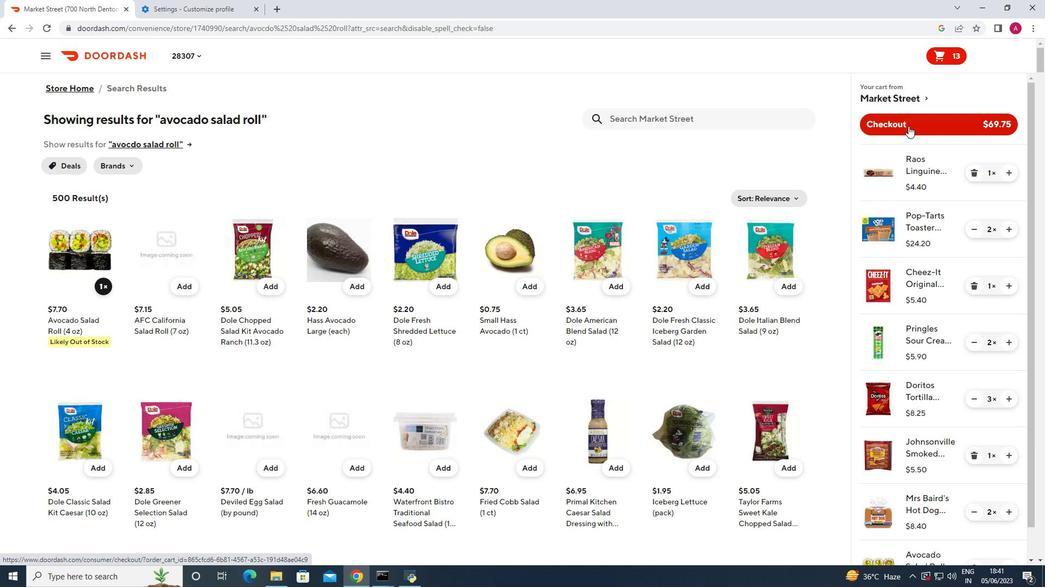 
